 Task: open an excel sheet and write heading  SpendSmartAdd Dates in a column and its values below  '2023-05-01, 2023-05-03, 2023-05-05, 2023-05-10, 2023-05-15, 2023-05-20, 2023-05-25 & 2023-05-31'Add Categories in next column and its values below  Groceries, Dining Out, Transportation, Entertainment, Shopping, Utilities, Health & Miscellaneous. Add Descriptions in next column and its values below  Supermarket, Restaurant, Public Transport, Movie Tickets, Clothing Store, Internet Bill, Pharmacy & Online PurchaseAdd Amountin next column and its values below  $50, $30, $10, $20, $100, $60, $40 & $50Save page BankStmts logbookbook
Action: Key pressed <Key.shift>Spend<Key.shift><Key.shift><Key.shift><Key.shift>Smart<Key.down><Key.shift><Key.shift><Key.shift><Key.shift><Key.shift><Key.shift><Key.shift>Dates<Key.down>1/5/2023<Key.down>3/5/2023<Key.down>5/5/2023<Key.down>10/5/2023<Key.down>15/5/2023<Key.down>20/5/2023<Key.down>25/5/2023
Screenshot: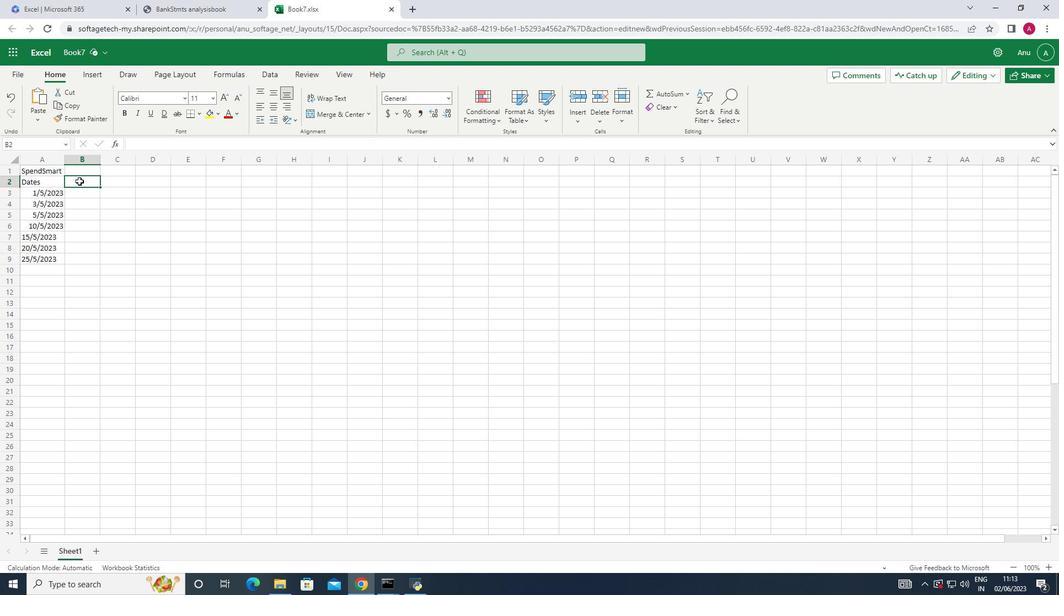 
Action: Mouse moved to (110, 198)
Screenshot: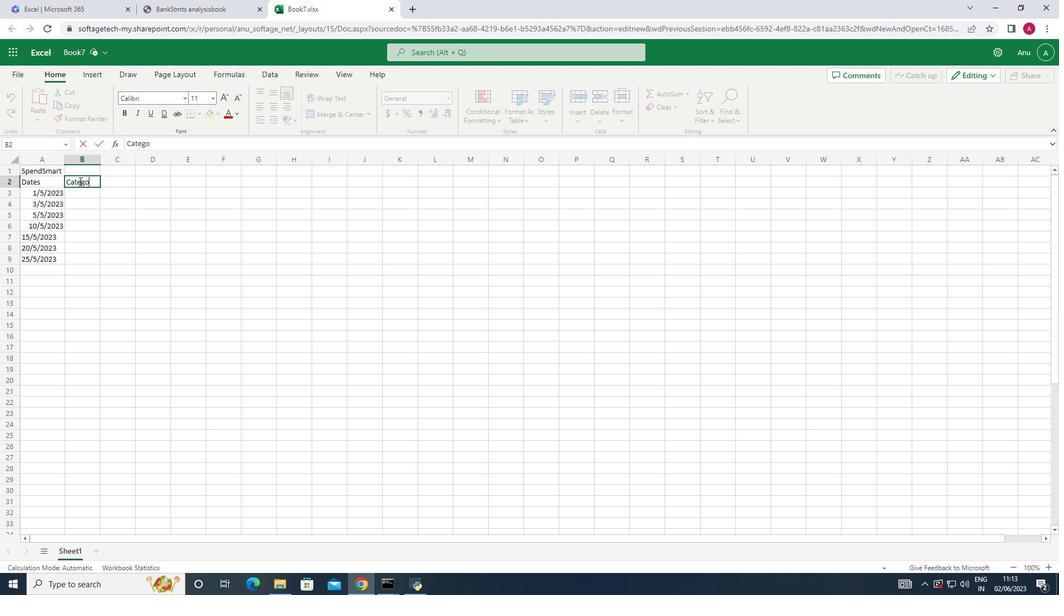 
Action: Mouse pressed left at (110, 198)
Screenshot: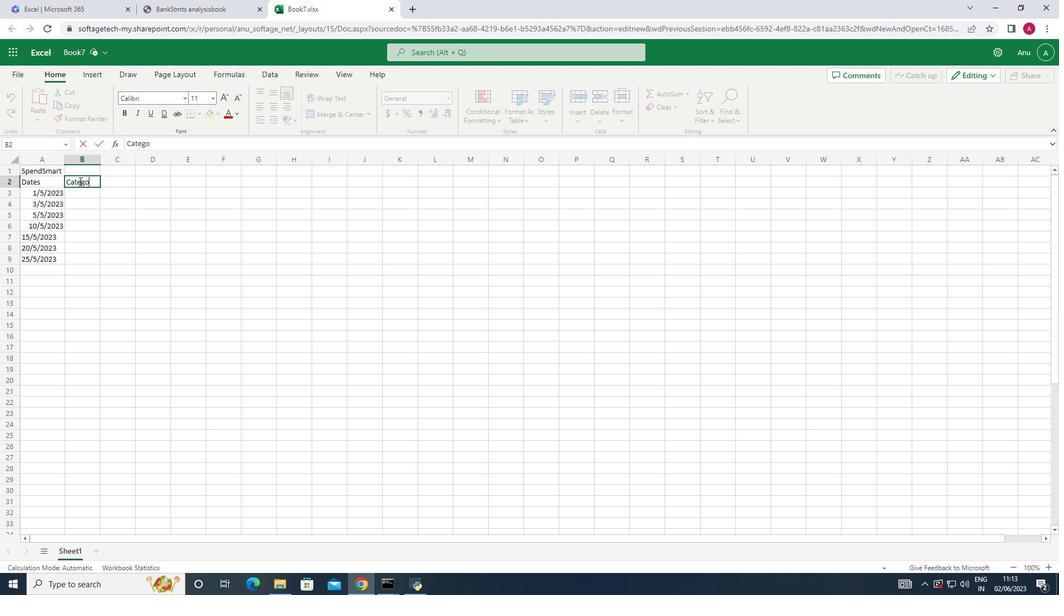 
Action: Mouse moved to (56, 160)
Screenshot: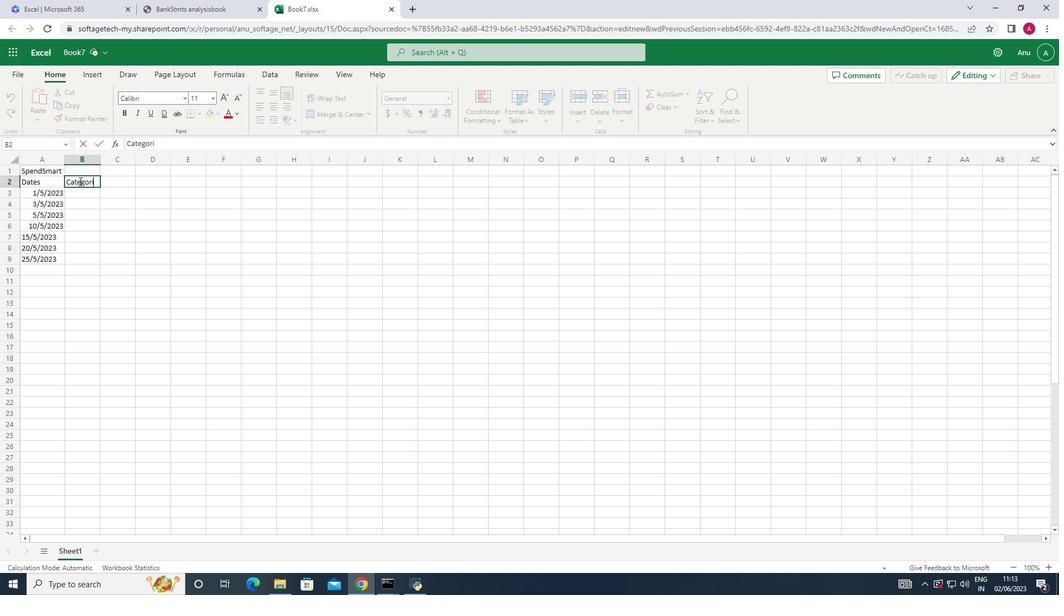 
Action: Mouse pressed left at (56, 160)
Screenshot: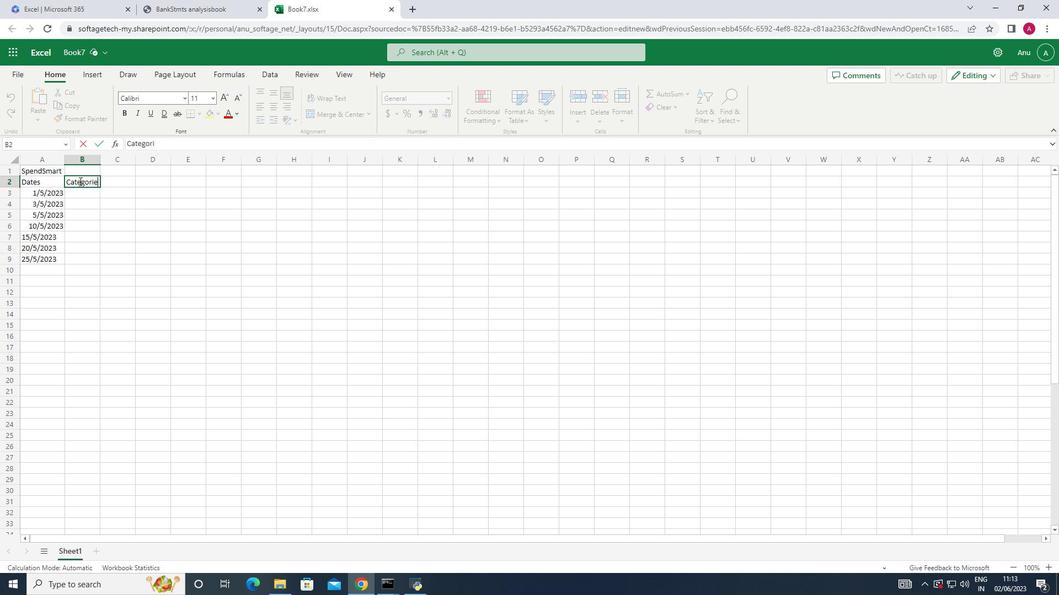 
Action: Mouse pressed left at (56, 160)
Screenshot: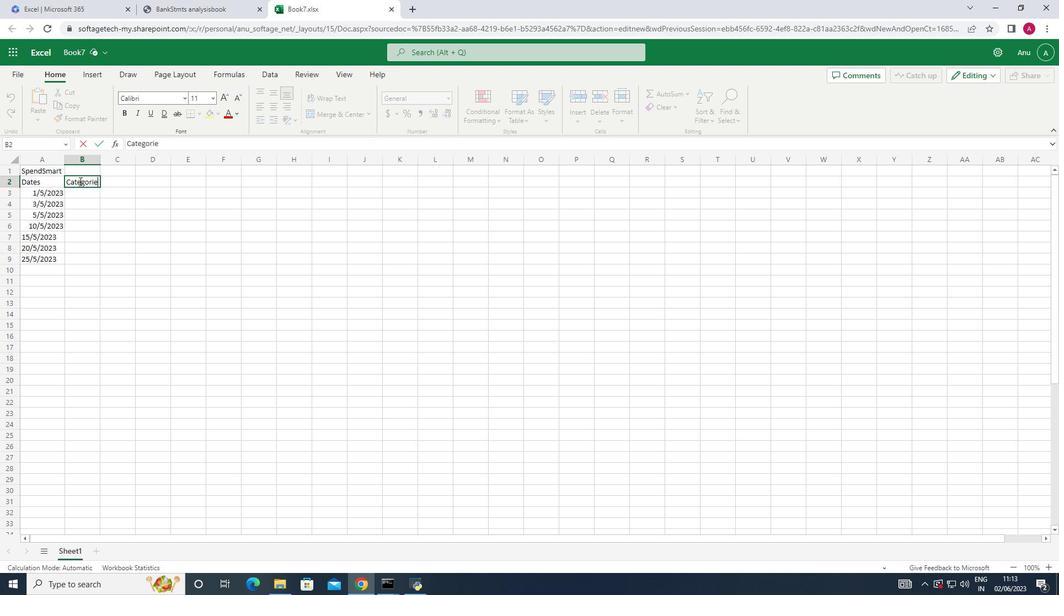 
Action: Mouse moved to (78, 181)
Screenshot: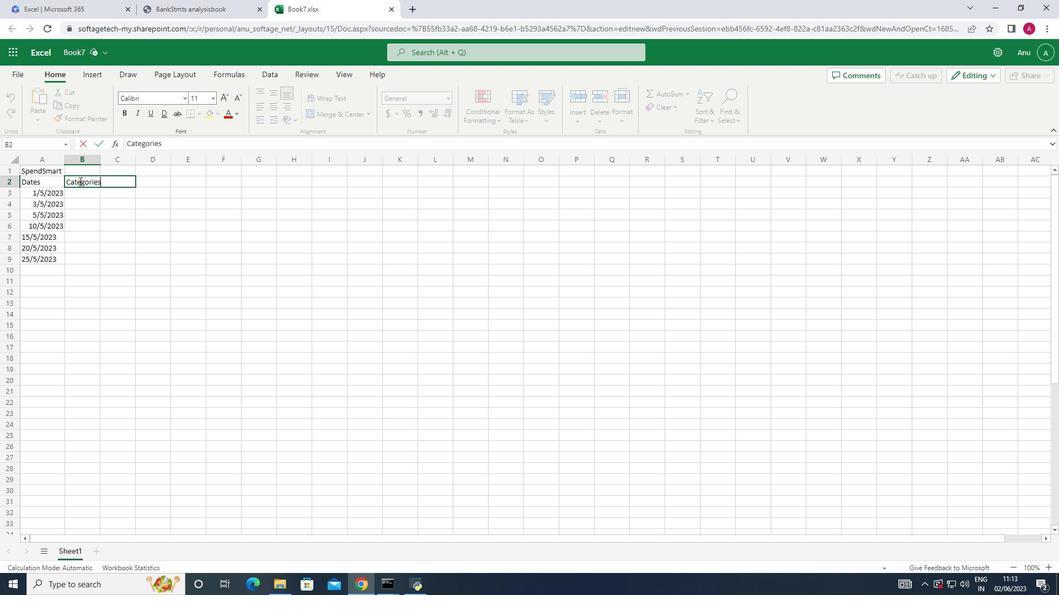 
Action: Mouse pressed left at (78, 181)
Screenshot: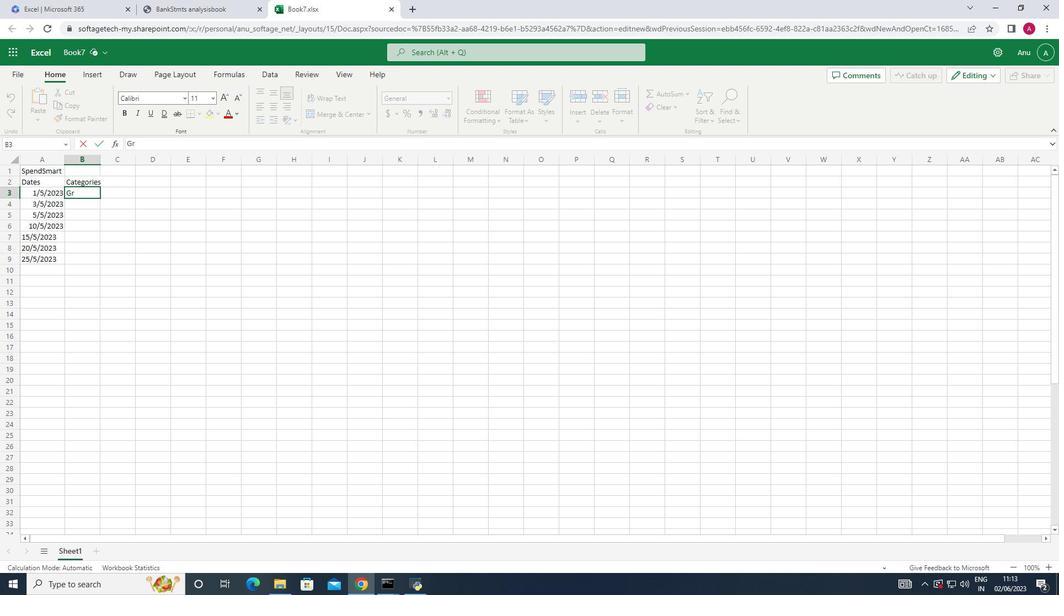 
Action: Key pressed <Key.shift>Spend<Key.shift>Smart<Key.down><Key.shift>Dates<Key.down>1/5/2023<Key.down>3/5/2023<Key.down>5/5/2023<Key.down>10/5/2023<Key.down>15/5/2023<Key.down>20/5/2023<Key.down>25/5/2023
Screenshot: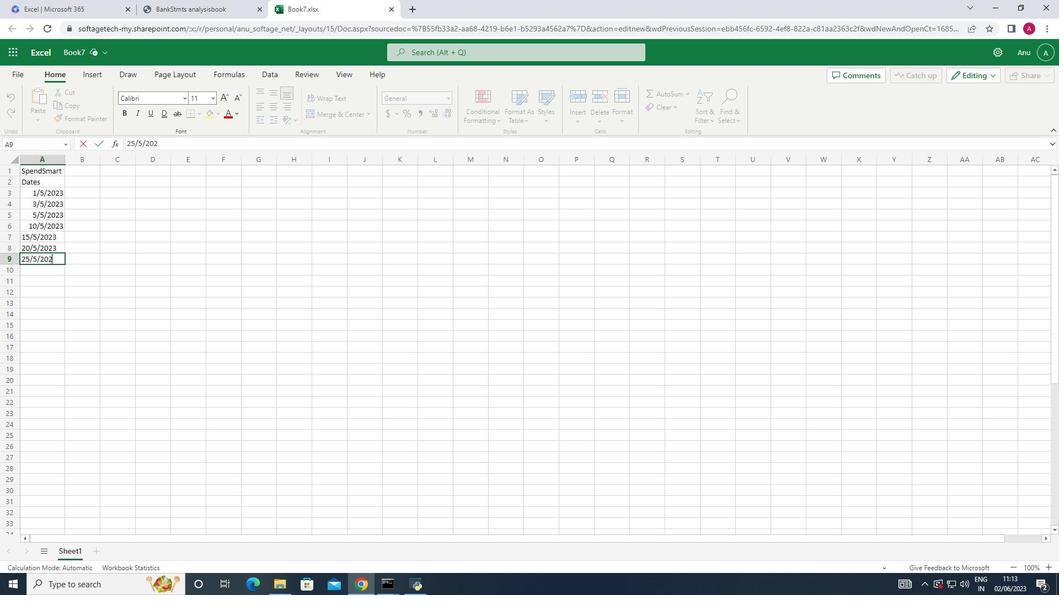
Action: Mouse moved to (105, 204)
Screenshot: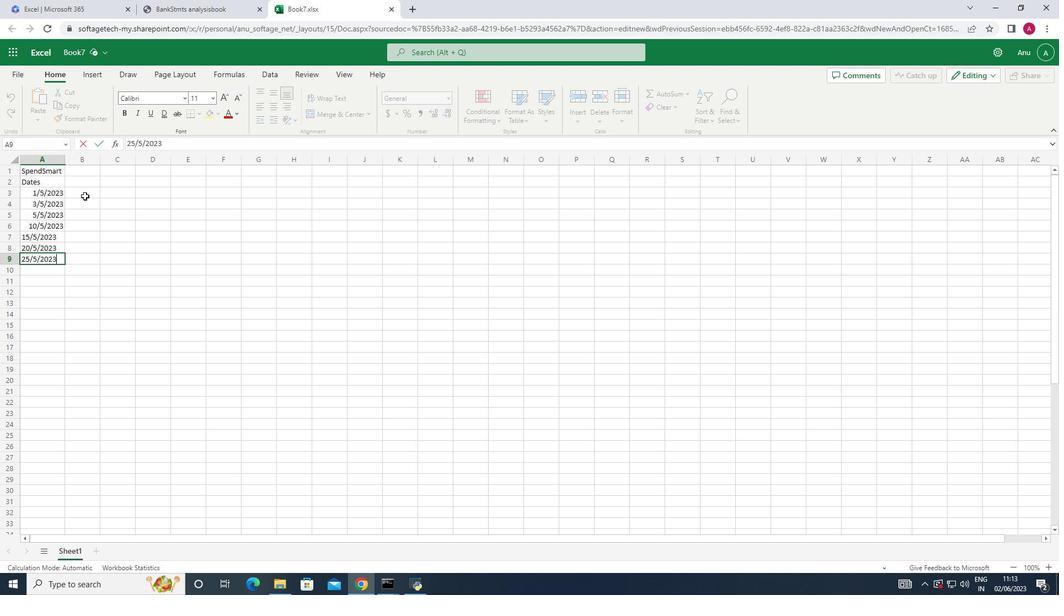 
Action: Mouse pressed left at (105, 204)
Screenshot: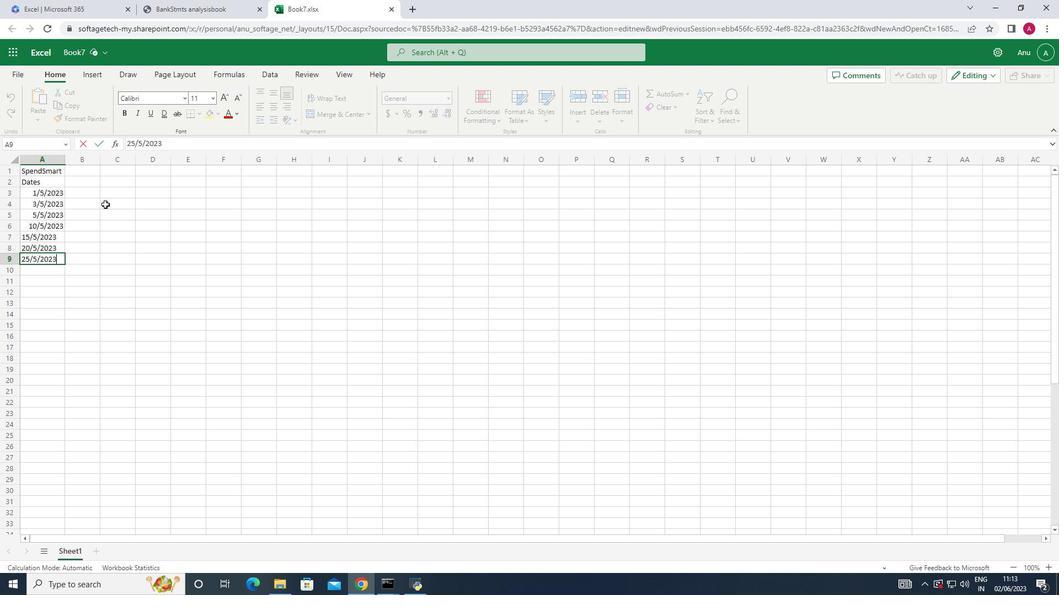 
Action: Mouse moved to (64, 160)
Screenshot: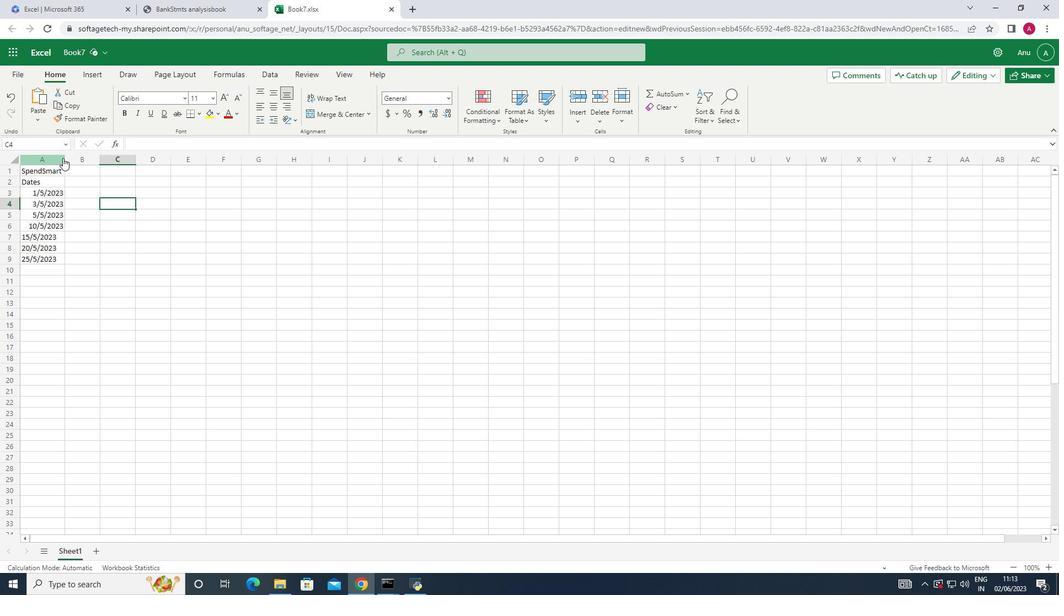 
Action: Mouse pressed left at (64, 160)
Screenshot: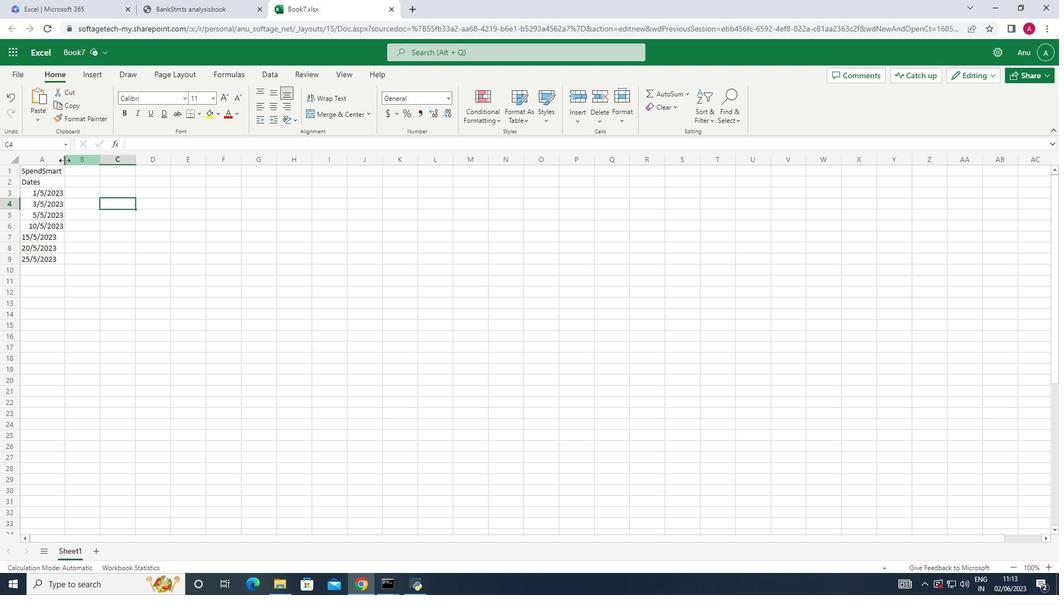 
Action: Mouse pressed left at (64, 160)
Screenshot: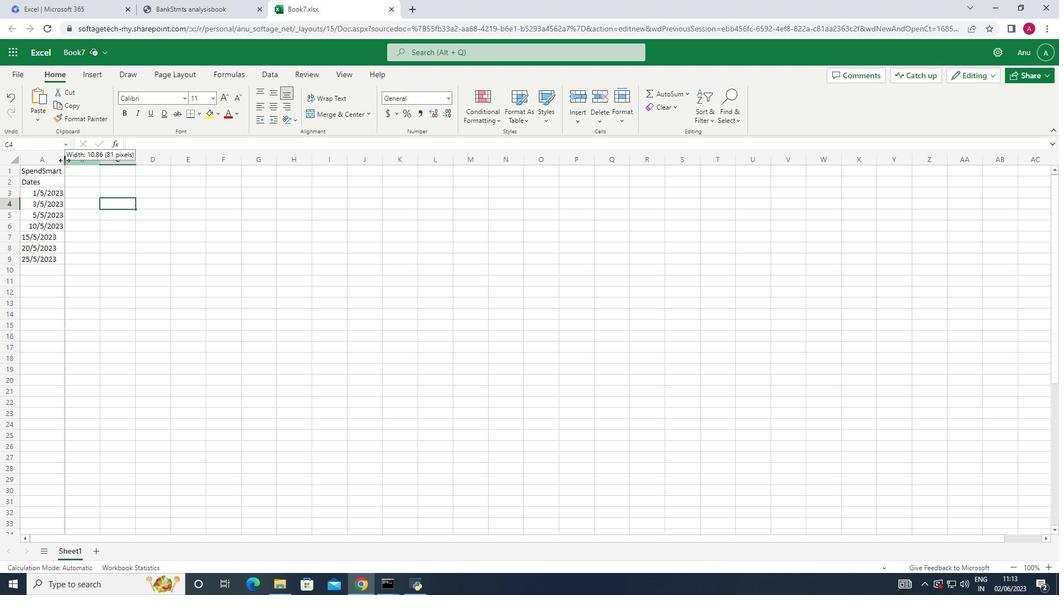 
Action: Mouse moved to (79, 181)
Screenshot: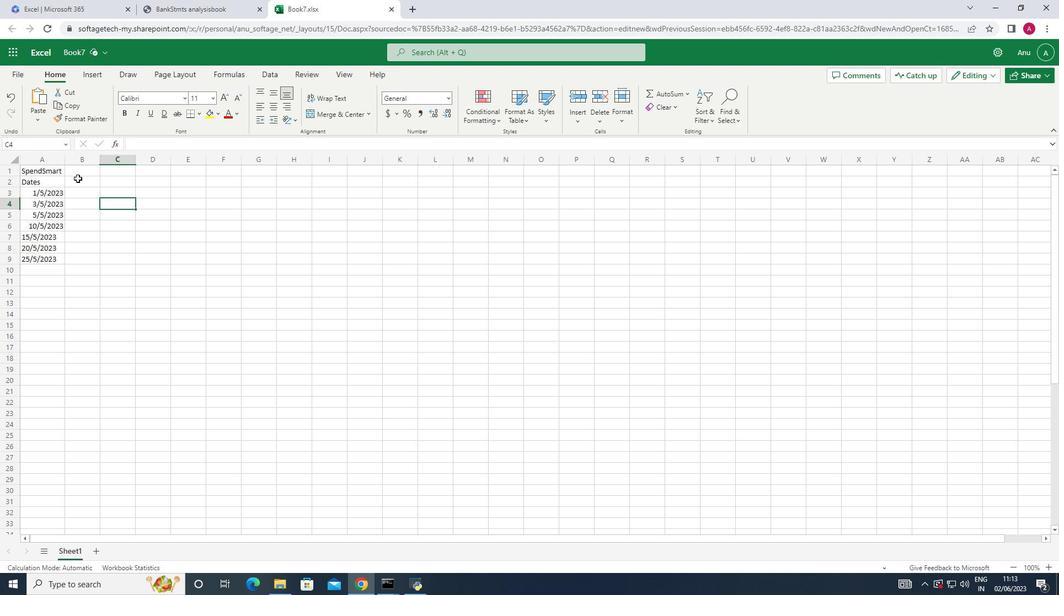 
Action: Mouse pressed left at (79, 181)
Screenshot: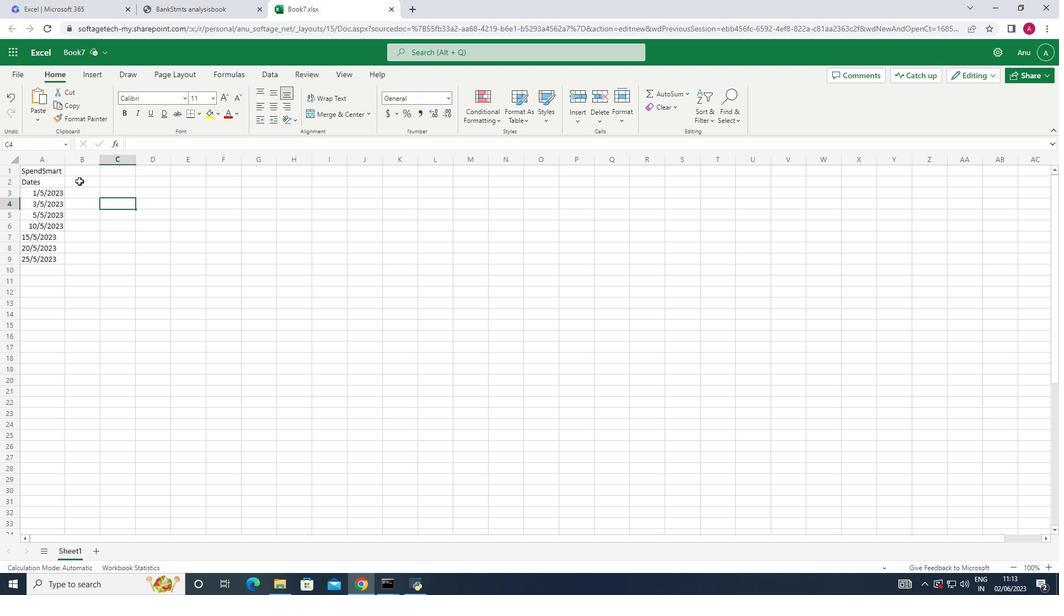 
Action: Key pressed <Key.shift>Categories<Key.down><Key.shift><Key.shift><Key.shift><Key.shift>Groceries<Key.down><Key.shift>Dining<Key.space><Key.shift_r>Out<Key.down><Key.shift>Transportation<Key.down><Key.shift>Entertainment<Key.down><Key.shift>Shopping<Key.down><Key.shift_r>Utilities<Key.down><Key.shift><Key.shift><Key.shift><Key.shift><Key.shift><Key.shift><Key.shift><Key.shift><Key.shift><Key.shift><Key.shift><Key.shift><Key.shift><Key.shift><Key.shift><Key.shift><Key.shift><Key.shift><Key.shift><Key.shift><Key.shift><Key.shift><Key.shift><Key.shift><Key.shift><Key.shift><Key.shift><Key.shift><Key.shift><Key.shift><Key.shift><Key.shift><Key.shift><Key.shift><Key.shift><Key.shift><Key.shift><Key.shift><Key.shift><Key.shift><Key.shift><Key.shift><Key.shift><Key.shift><Key.shift><Key.shift><Key.shift><Key.shift><Key.shift><Key.shift><Key.shift><Key.shift><Key.shift><Key.shift><Key.shift>
Screenshot: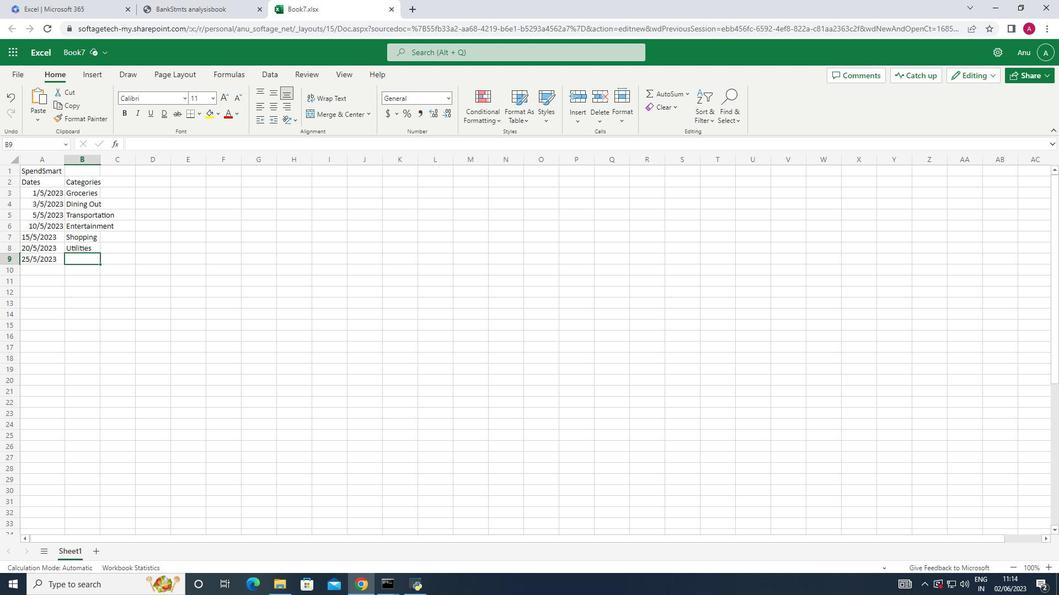 
Action: Mouse moved to (83, 195)
Screenshot: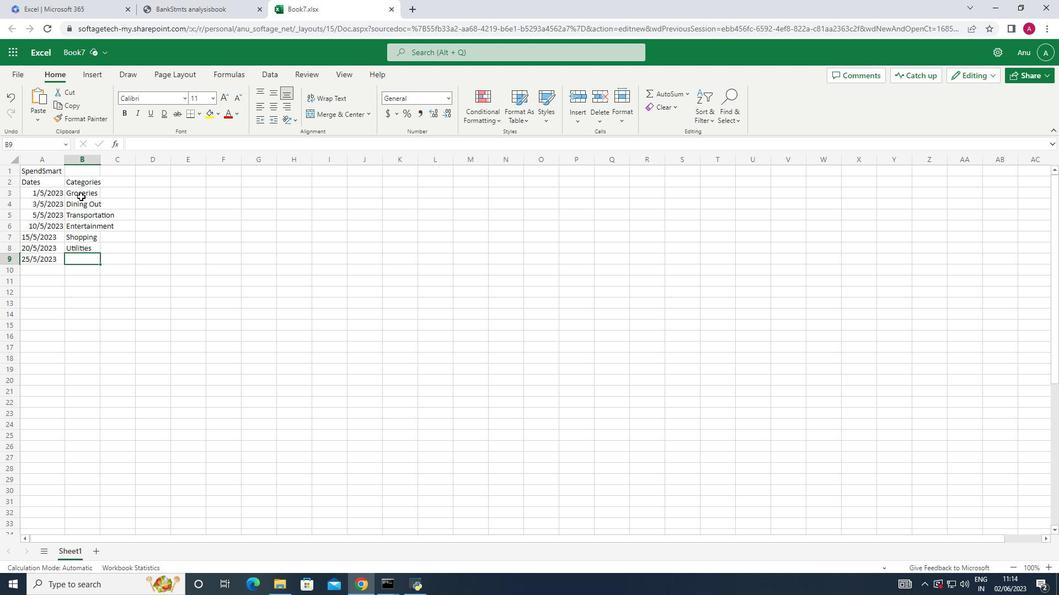 
Action: Mouse pressed left at (83, 195)
Screenshot: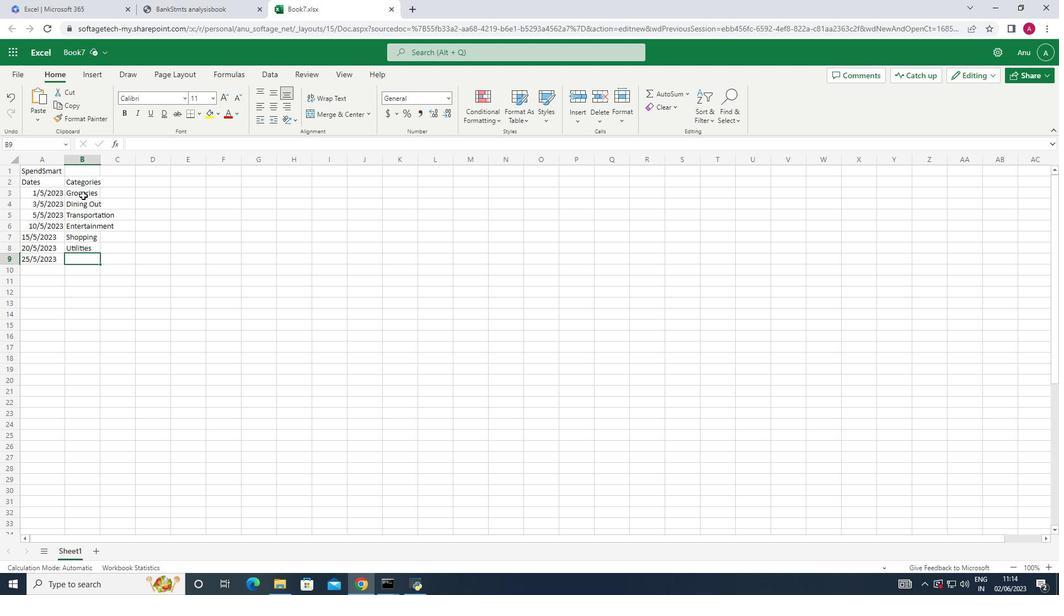 
Action: Mouse moved to (81, 258)
Screenshot: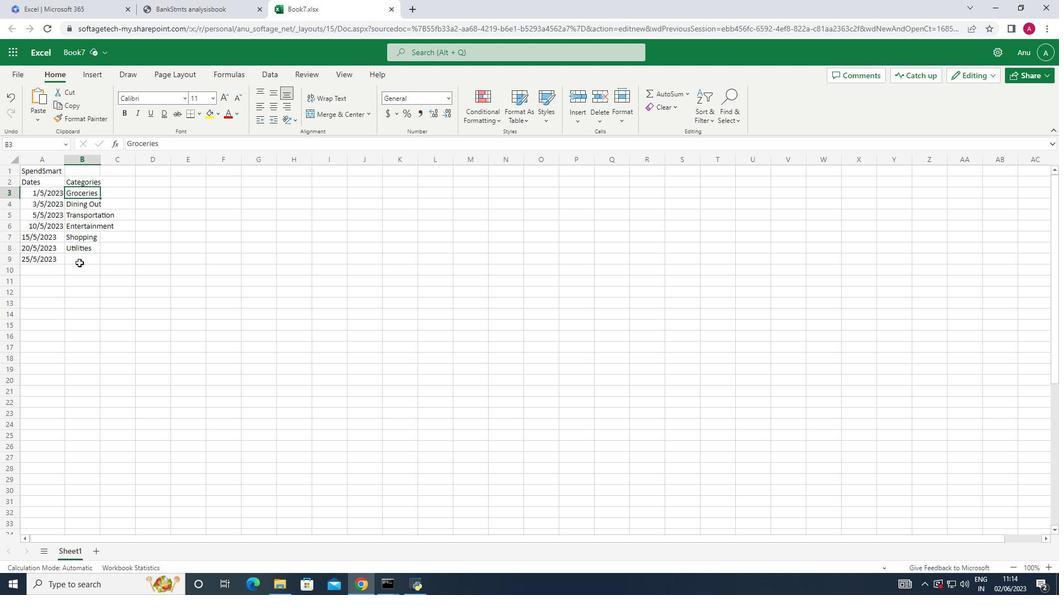 
Action: Mouse pressed left at (81, 258)
Screenshot: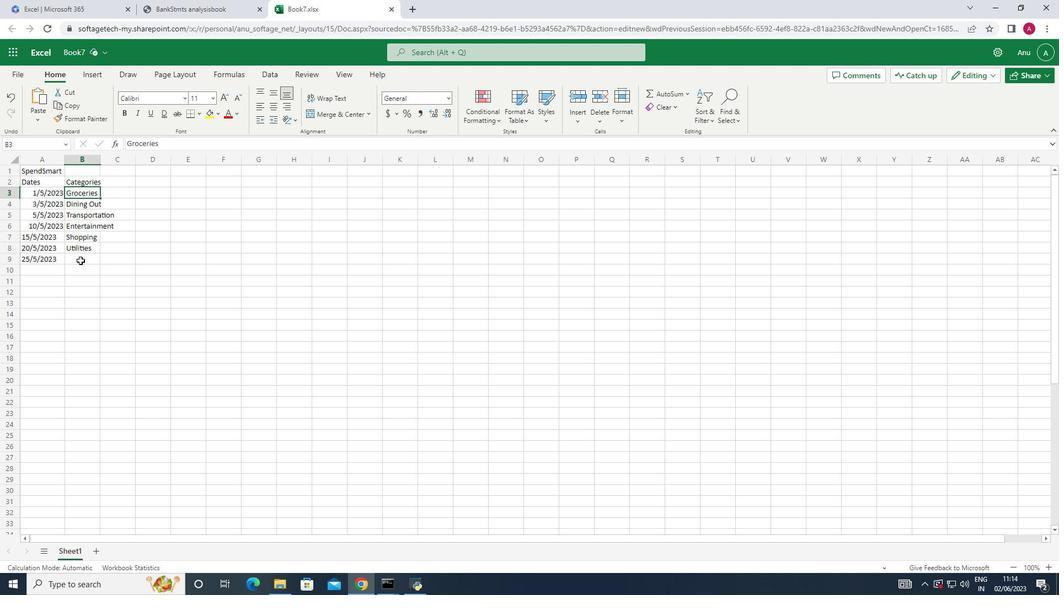 
Action: Key pressed <Key.shift>Health<Key.down><Key.shift_r>Miscellaneous<Key.left>31/5/2023
Screenshot: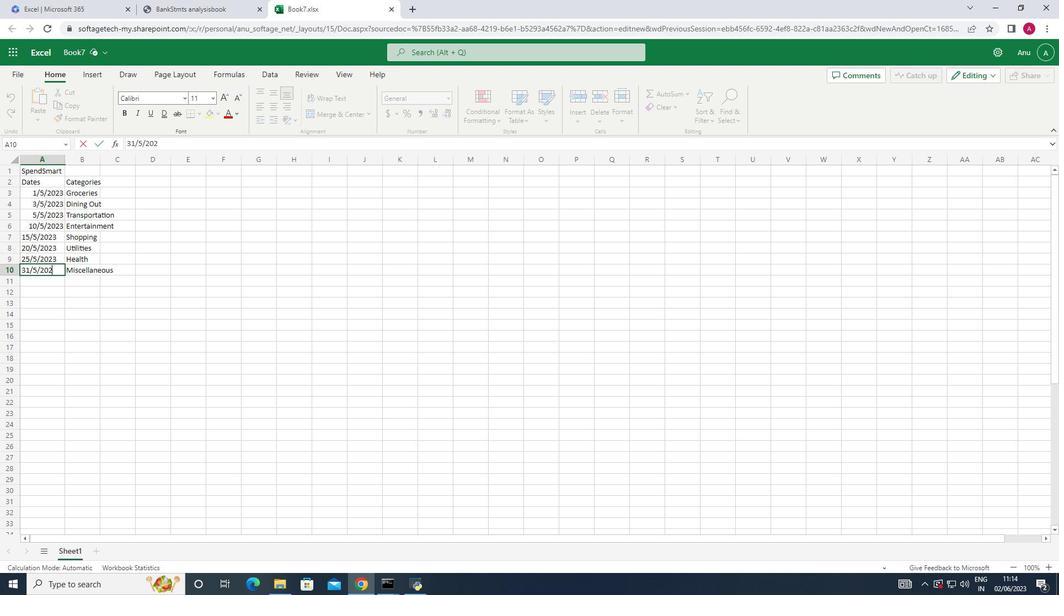
Action: Mouse moved to (200, 285)
Screenshot: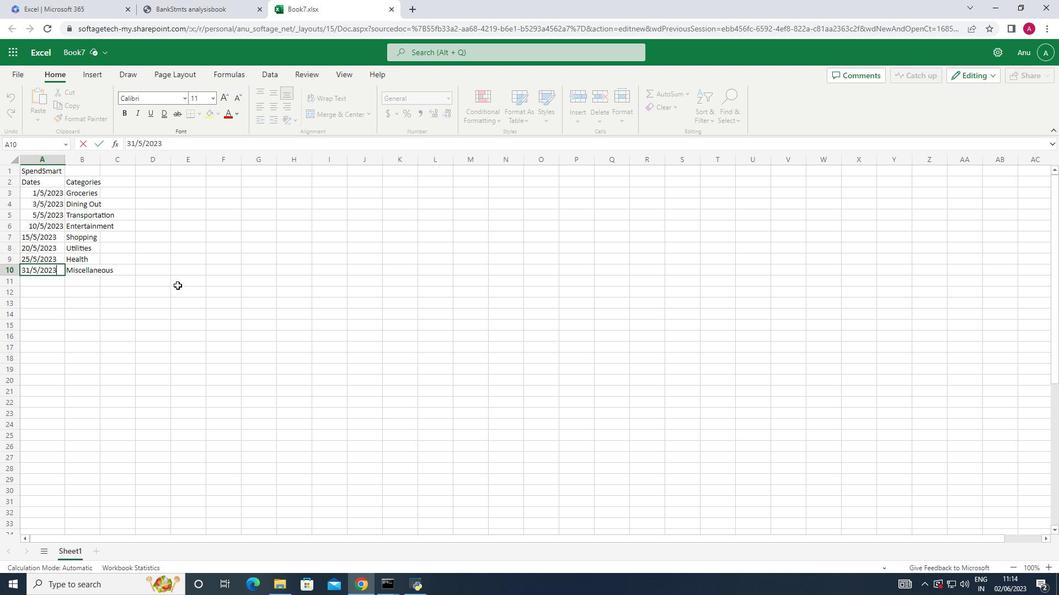 
Action: Mouse pressed left at (200, 285)
Screenshot: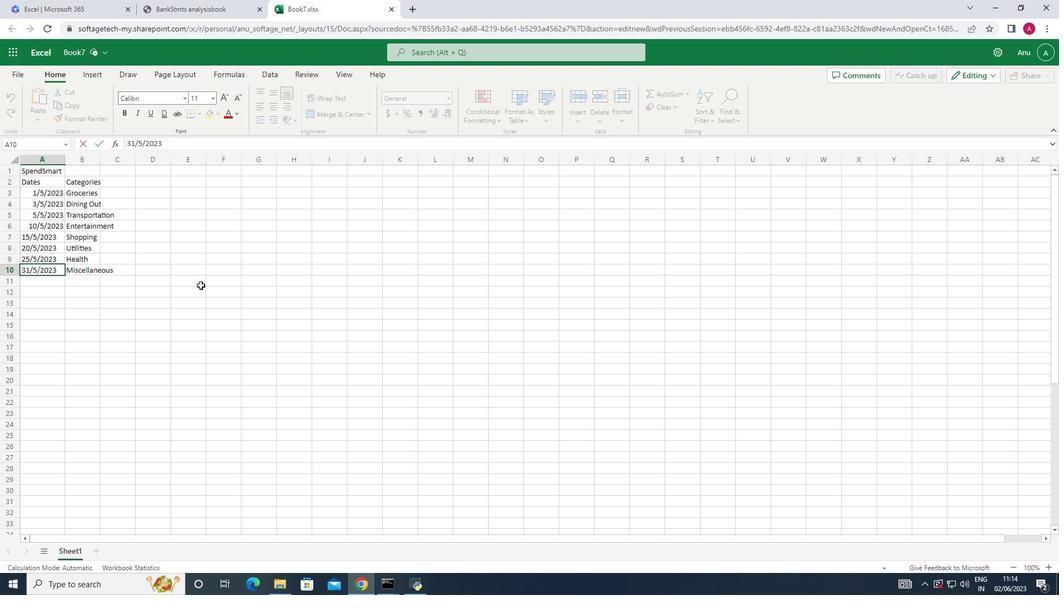 
Action: Mouse moved to (100, 161)
Screenshot: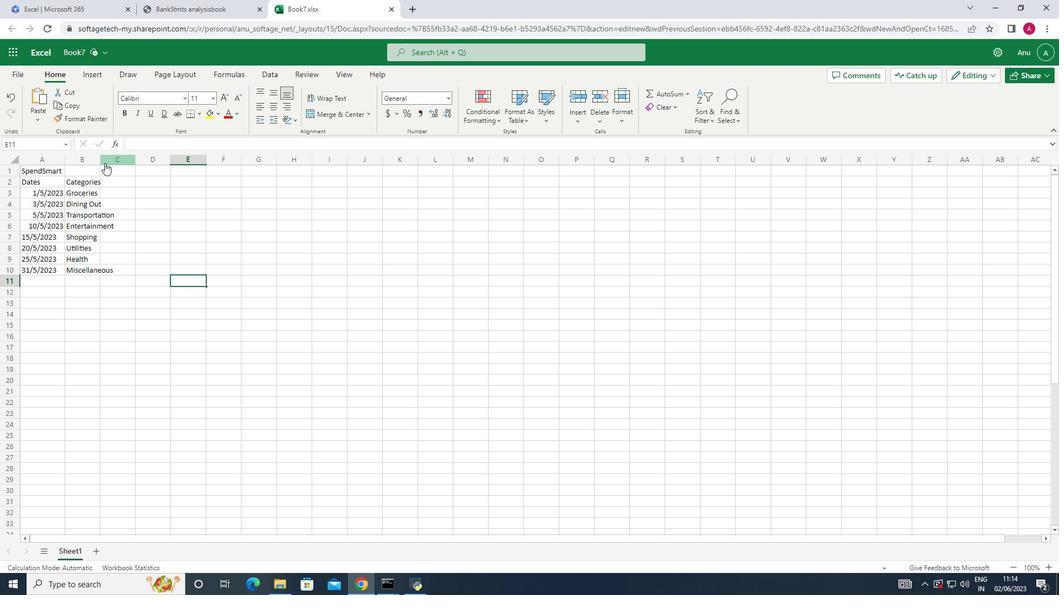 
Action: Mouse pressed left at (100, 161)
Screenshot: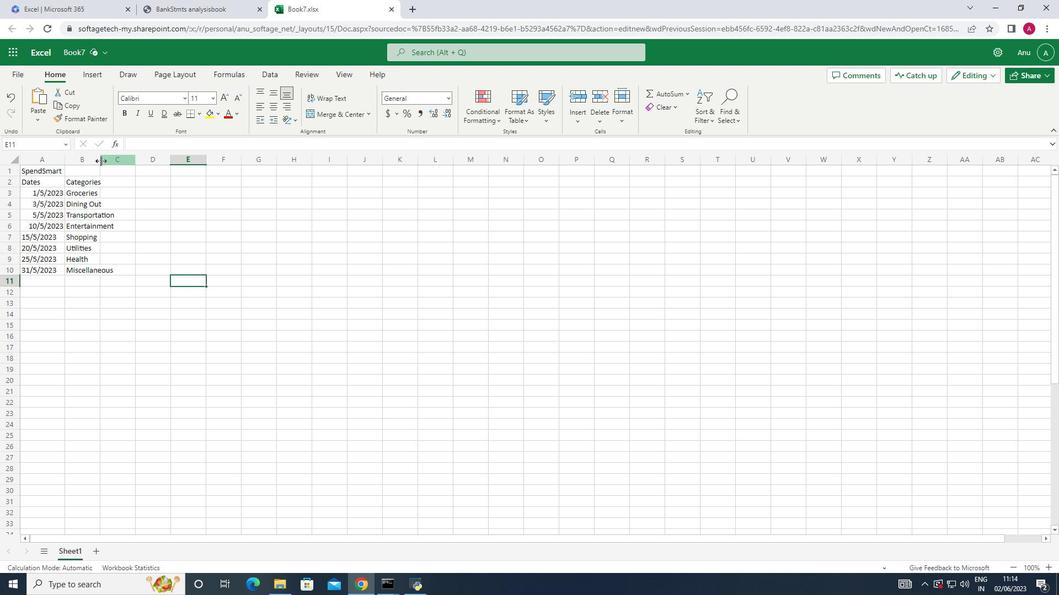
Action: Mouse pressed left at (100, 161)
Screenshot: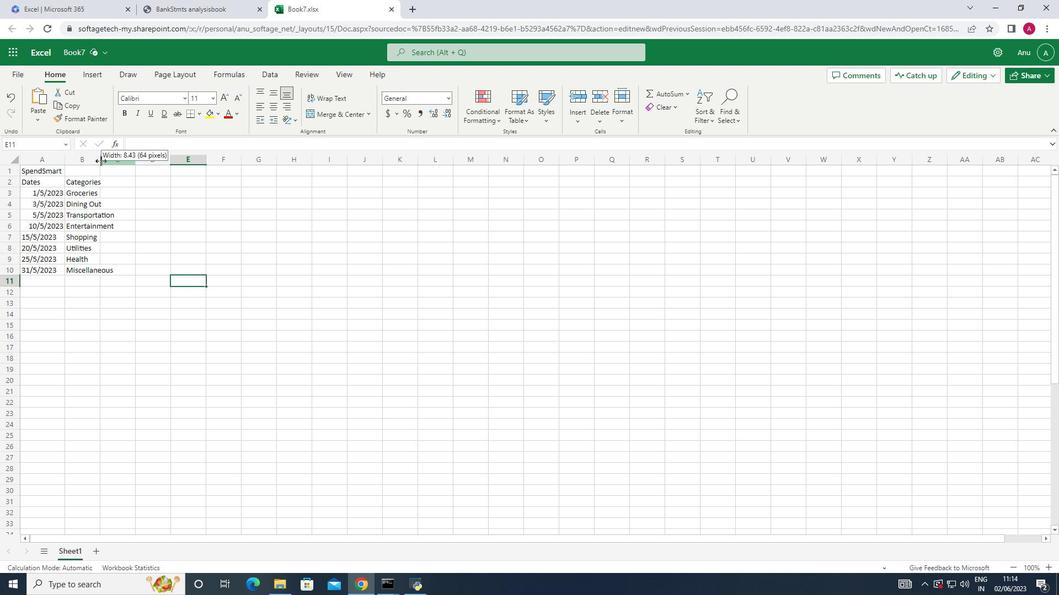 
Action: Mouse moved to (127, 187)
Screenshot: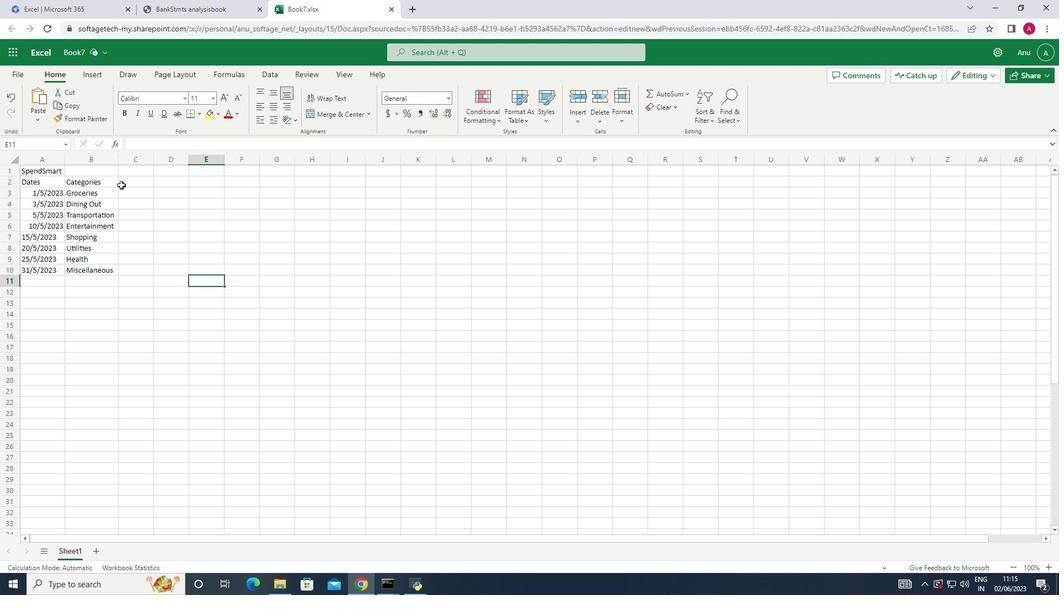 
Action: Mouse pressed left at (127, 187)
Screenshot: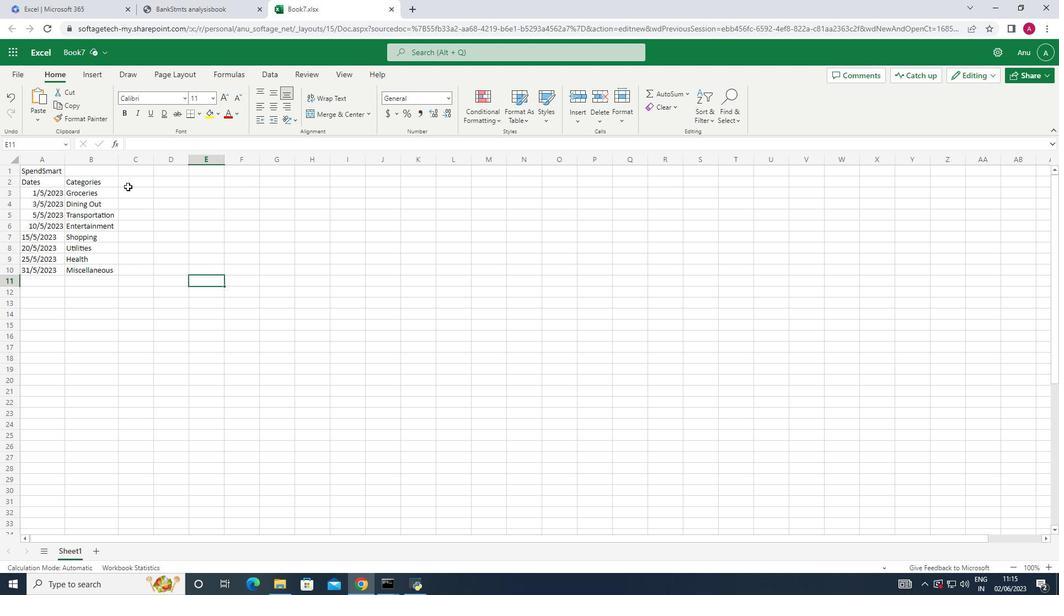 
Action: Mouse moved to (129, 185)
Screenshot: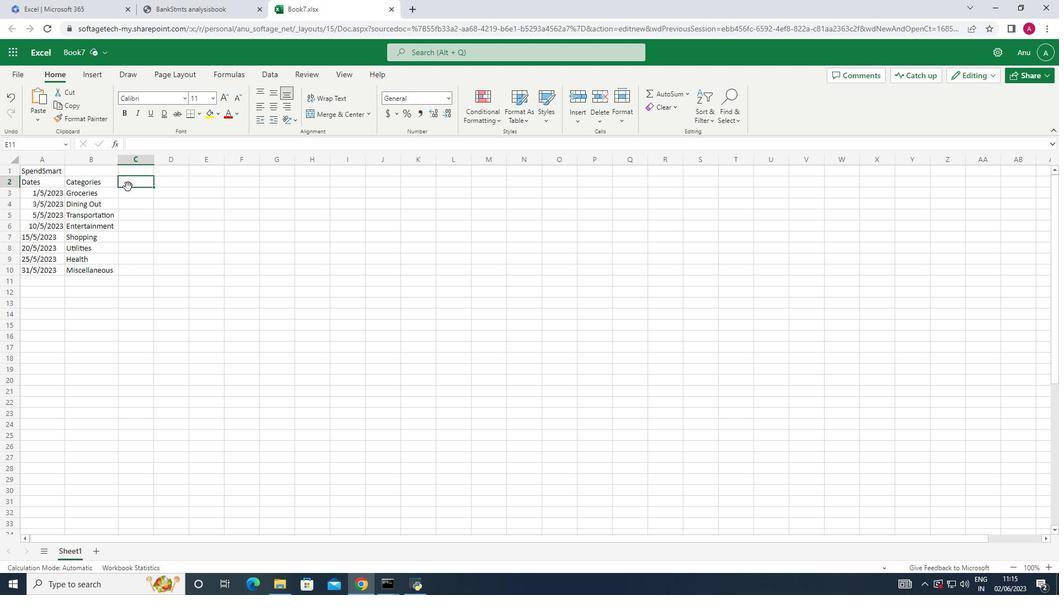 
Action: Key pressed <Key.shift>Descriptions<Key.down><Key.shift>Supermarket<Key.down><Key.shift_r><Key.shift_r><Key.shift_r><Key.shift_r><Key.shift_r><Key.shift_r><Key.shift_r><Key.shift_r><Key.shift_r><Key.shift_r><Key.shift_r><Key.shift_r><Key.shift_r><Key.shift_r><Key.shift_r><Key.shift_r>Restaurant<Key.down><Key.shift_r>Public<Key.space><Key.shift>Transport<Key.down><Key.shift_r>Movie<Key.space><Key.shift>Tickets<Key.down><Key.shift>Clothing<Key.space><Key.shift>Store<Key.down><Key.shift_r>Internet<Key.space><Key.shift>Bill<Key.down><Key.shift_r>Pharmacy<Key.down><Key.shift_r>Online<Key.space><Key.shift><Key.shift><Key.shift><Key.shift><Key.shift><Key.shift><Key.shift><Key.shift><Key.shift><Key.shift>Purchase
Screenshot: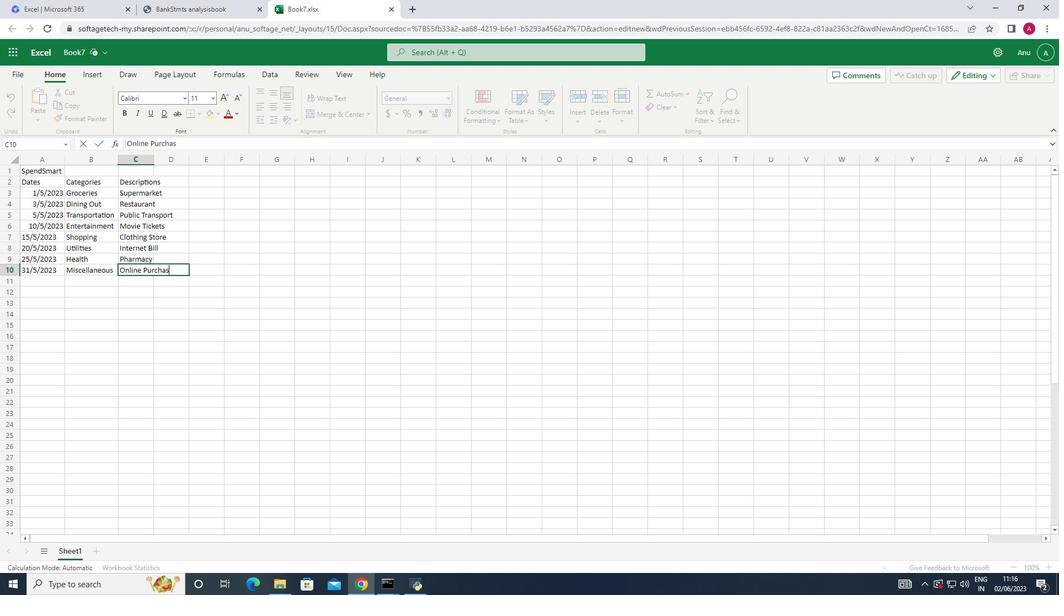 
Action: Mouse moved to (167, 182)
Screenshot: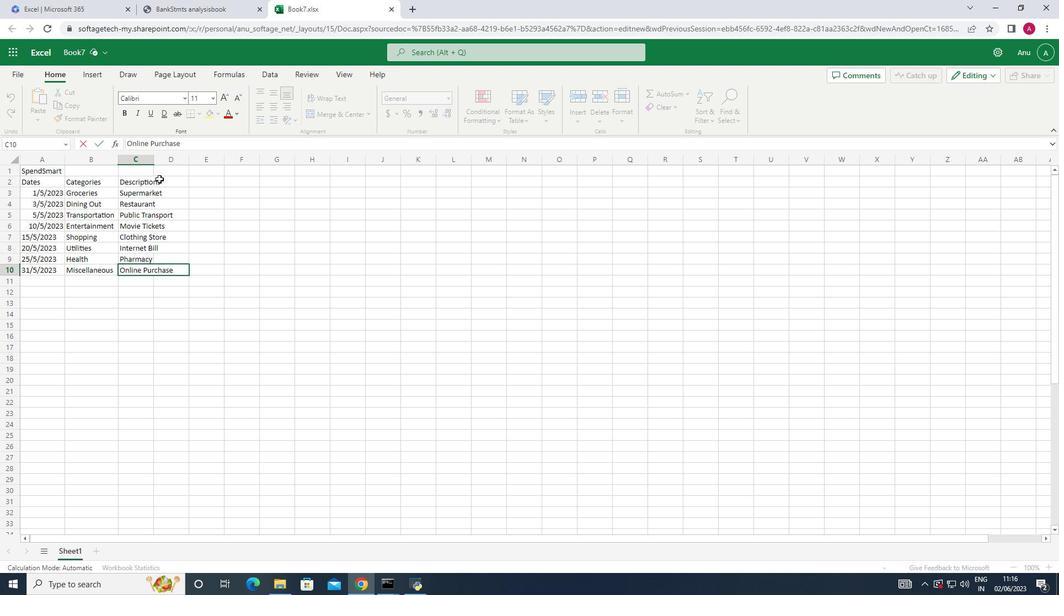 
Action: Mouse pressed left at (167, 182)
Screenshot: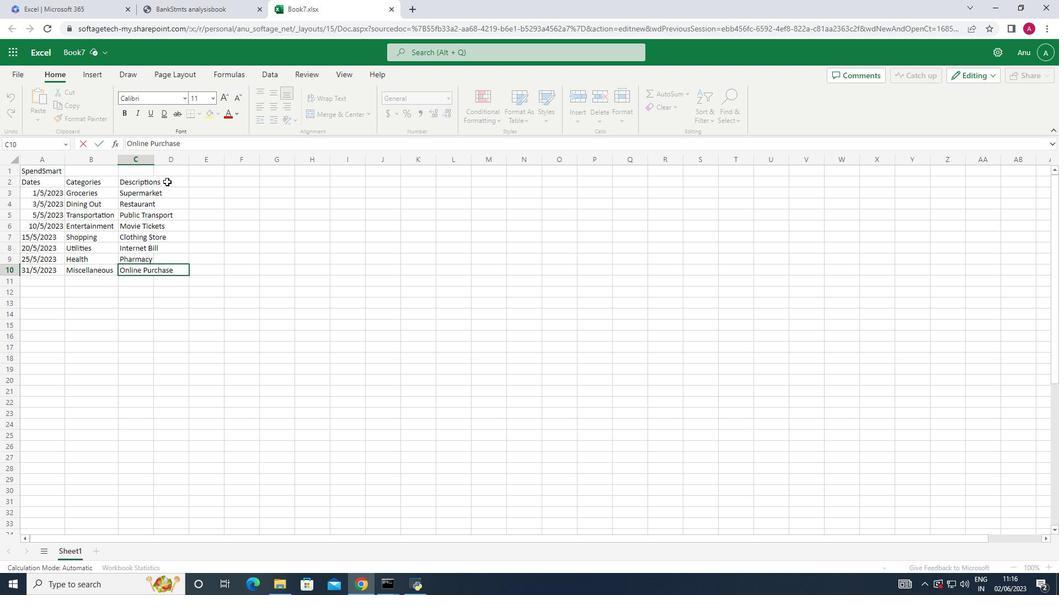 
Action: Mouse moved to (155, 158)
Screenshot: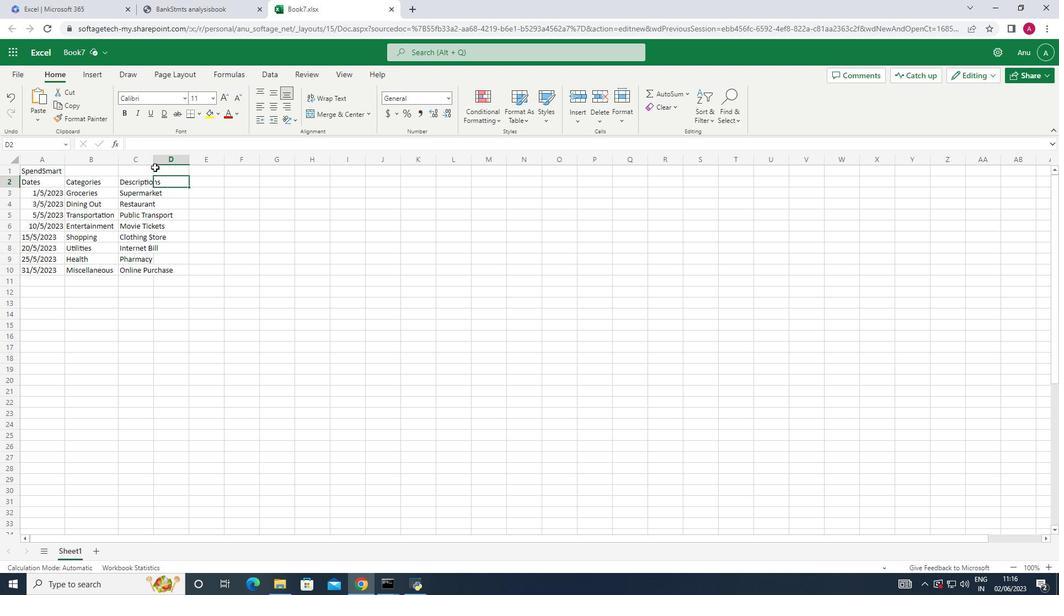 
Action: Mouse pressed left at (155, 158)
Screenshot: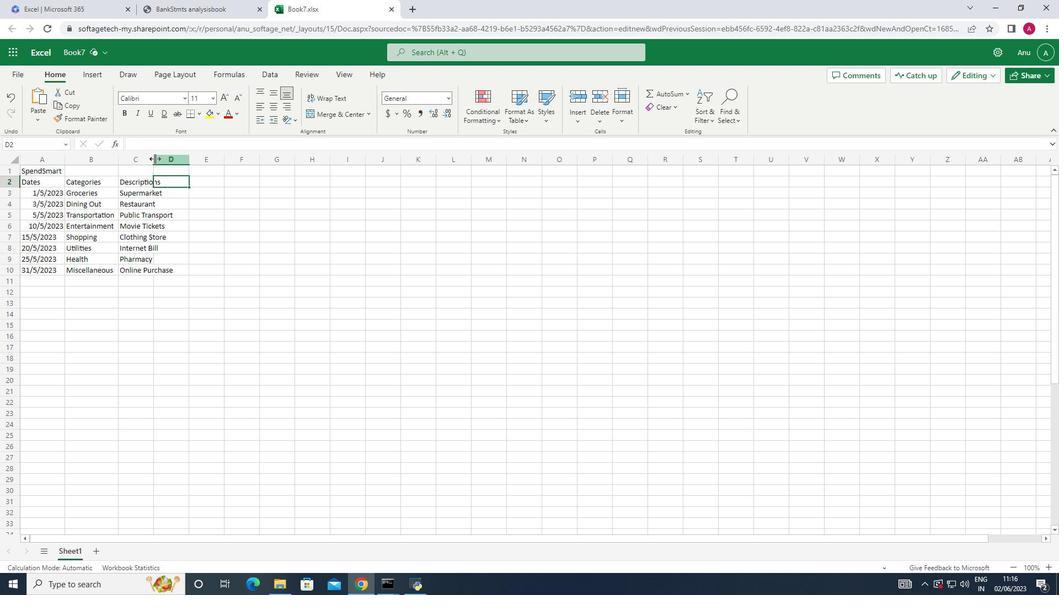 
Action: Mouse pressed left at (155, 158)
Screenshot: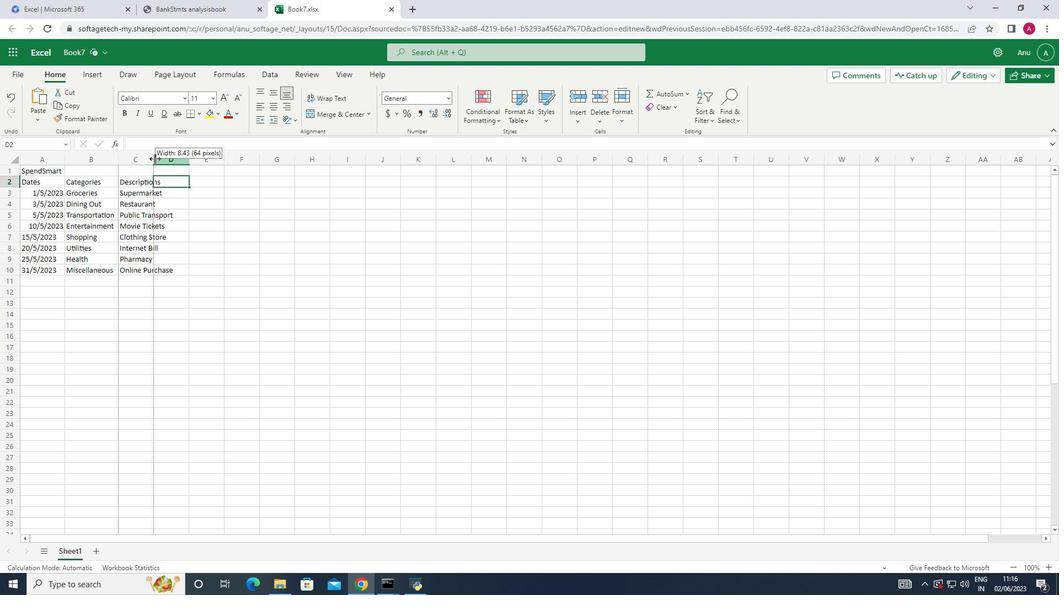 
Action: Mouse moved to (188, 179)
Screenshot: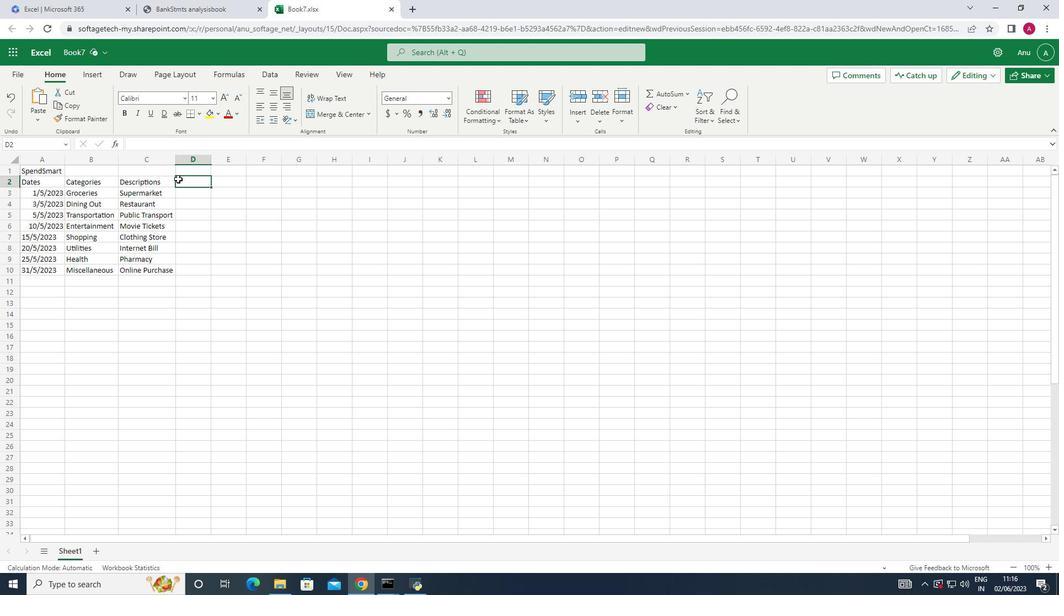 
Action: Mouse pressed left at (188, 179)
Screenshot: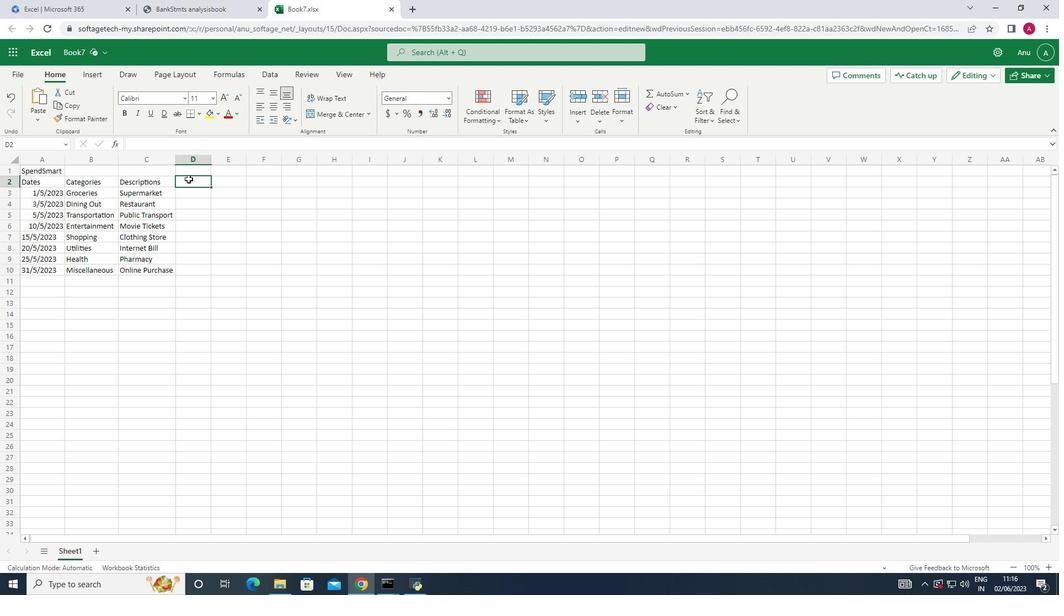
Action: Mouse moved to (190, 179)
Screenshot: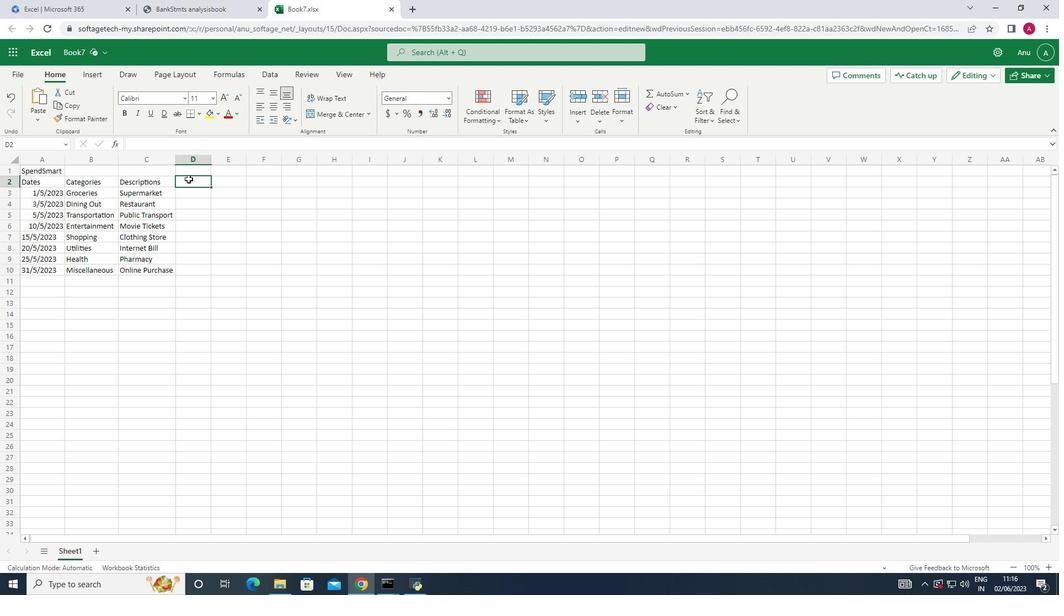 
Action: Key pressed <Key.shift>Amount<Key.down>50<Key.down>30<Key.down>10<Key.down>20<Key.down>100<Key.down>60<Key.down>40<Key.down>50<Key.down>
Screenshot: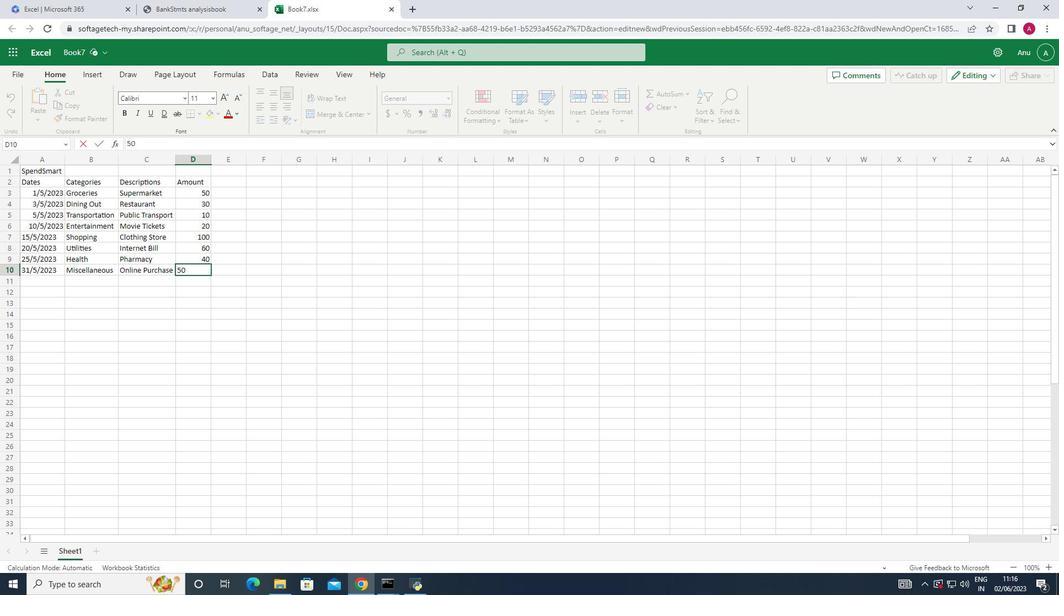 
Action: Mouse moved to (199, 193)
Screenshot: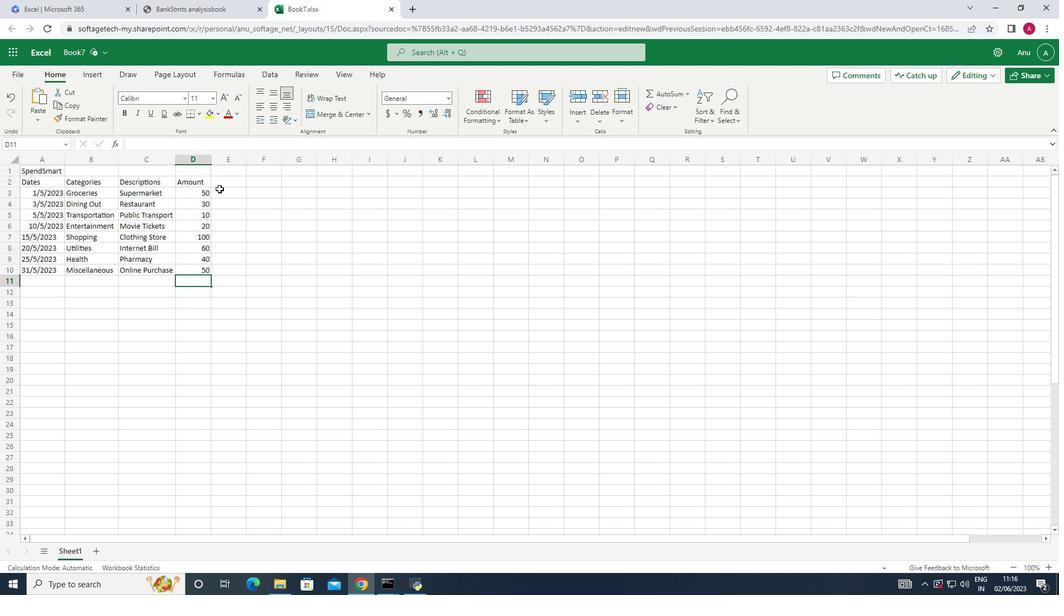 
Action: Mouse pressed left at (199, 193)
Screenshot: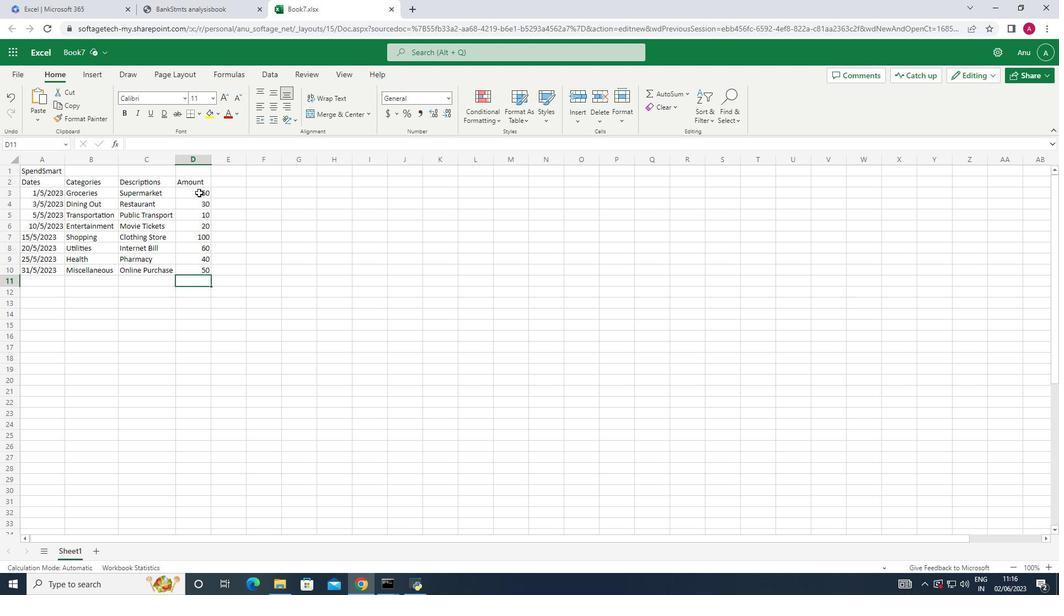 
Action: Mouse moved to (383, 114)
Screenshot: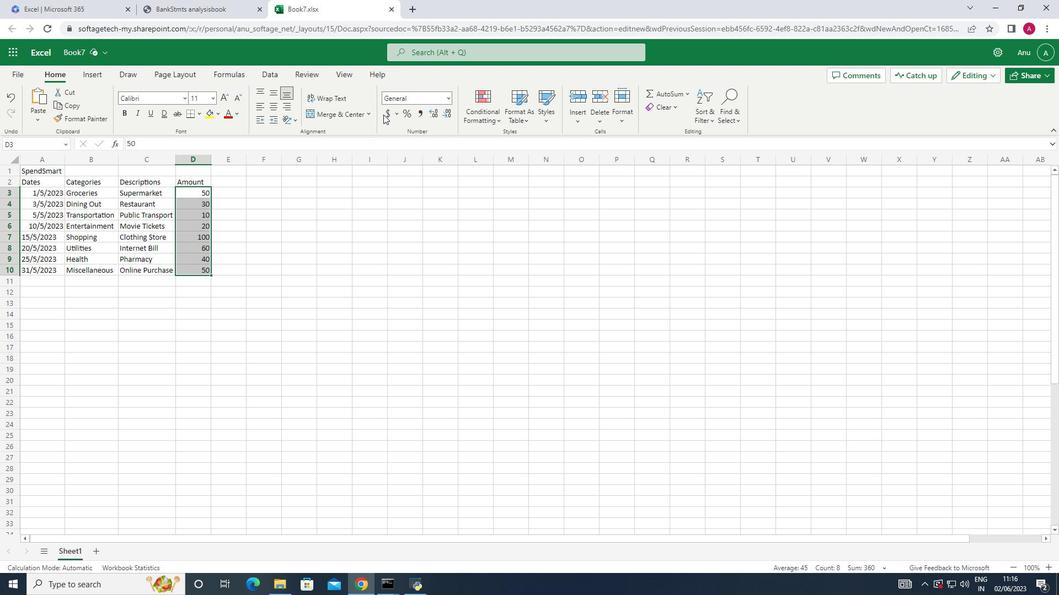 
Action: Mouse pressed left at (383, 114)
Screenshot: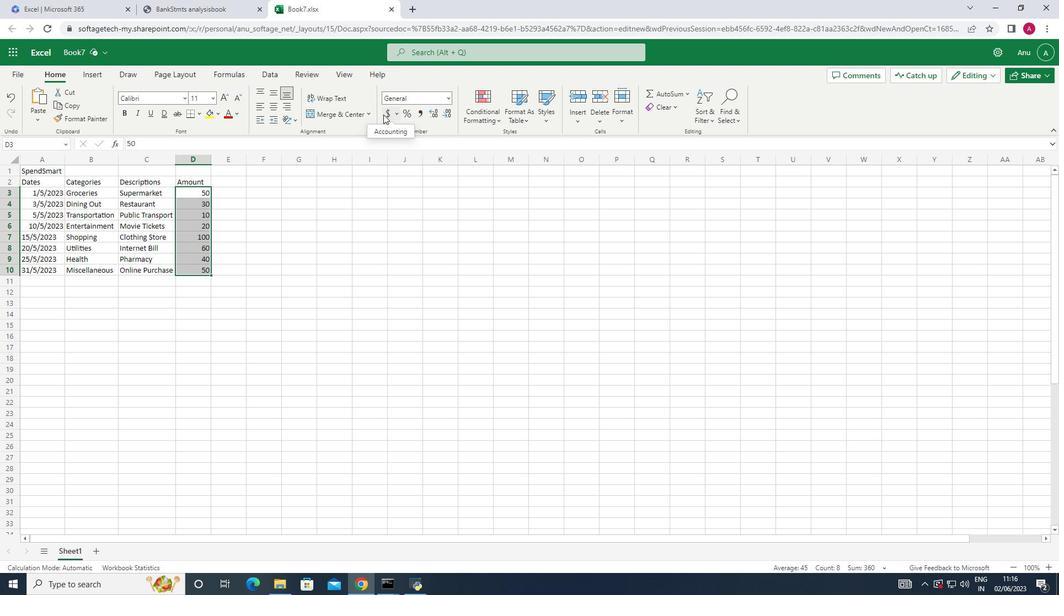 
Action: Mouse moved to (404, 128)
Screenshot: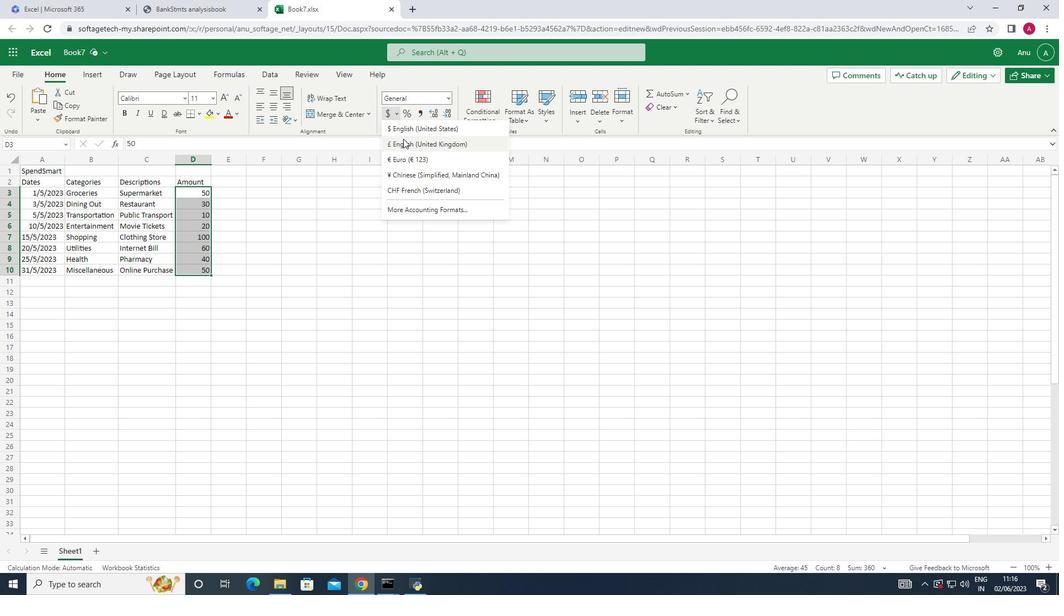 
Action: Mouse pressed left at (404, 128)
Screenshot: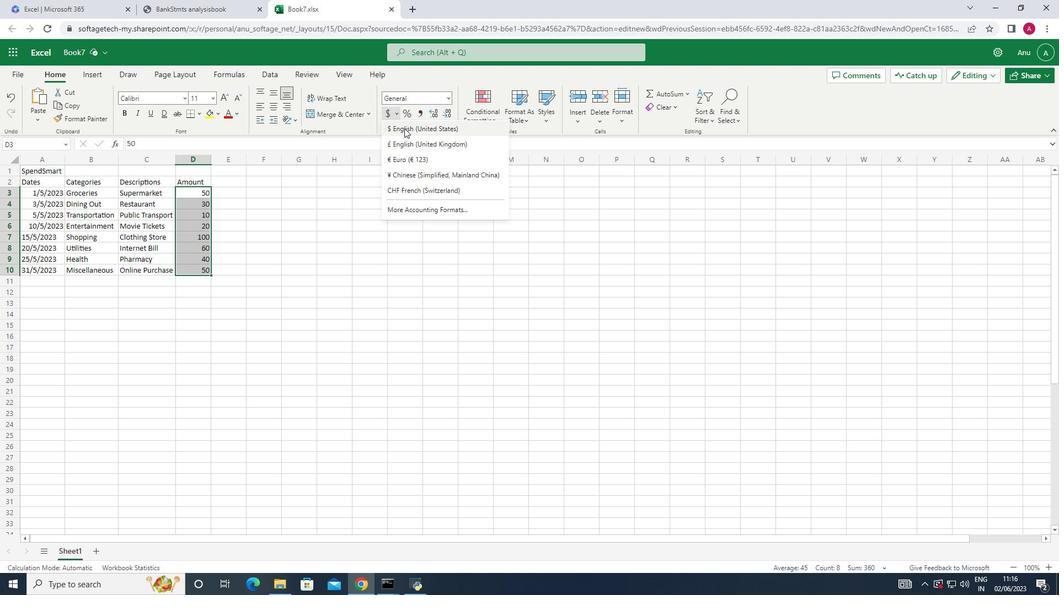 
Action: Mouse moved to (301, 199)
Screenshot: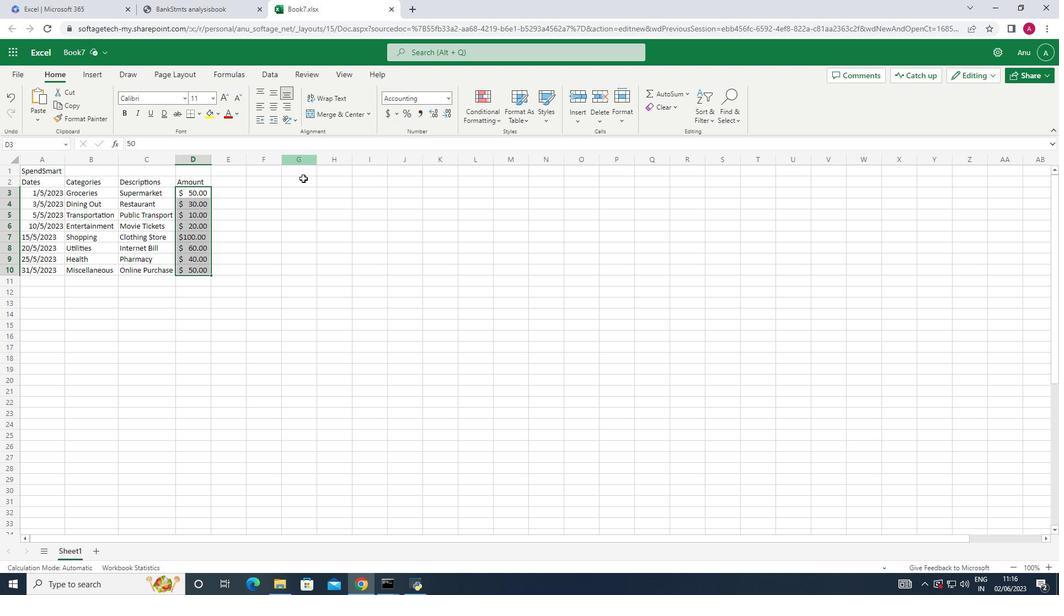 
Action: Mouse pressed left at (301, 199)
Screenshot: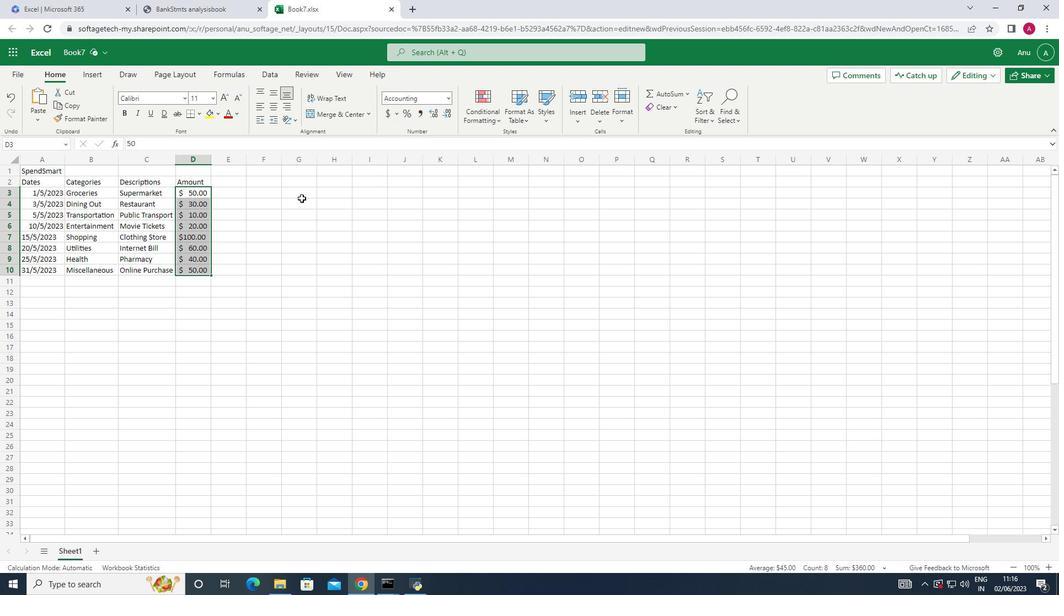 
Action: Mouse moved to (20, 80)
Screenshot: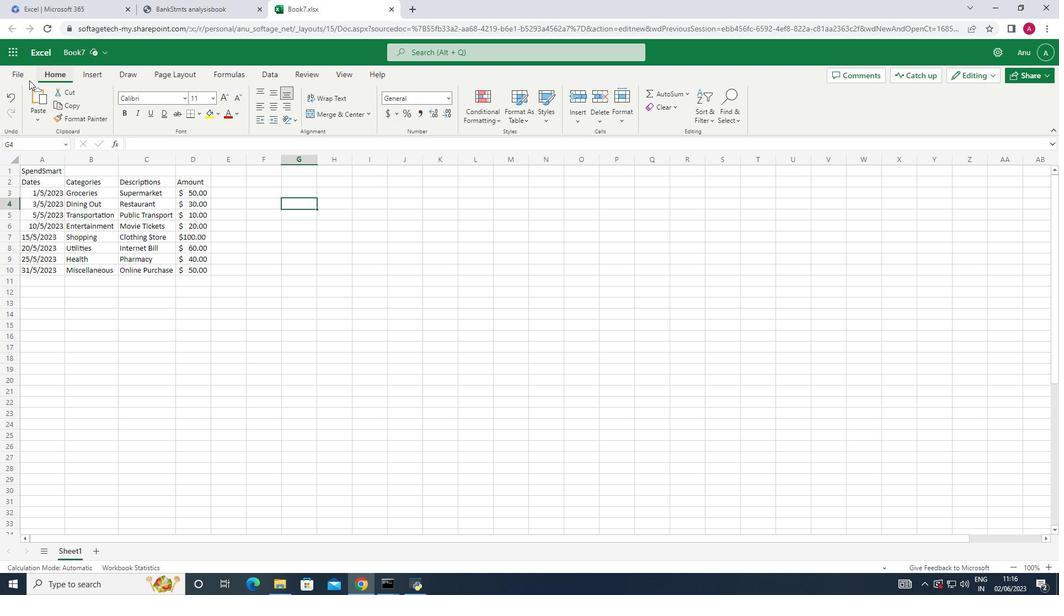 
Action: Mouse pressed left at (20, 80)
Screenshot: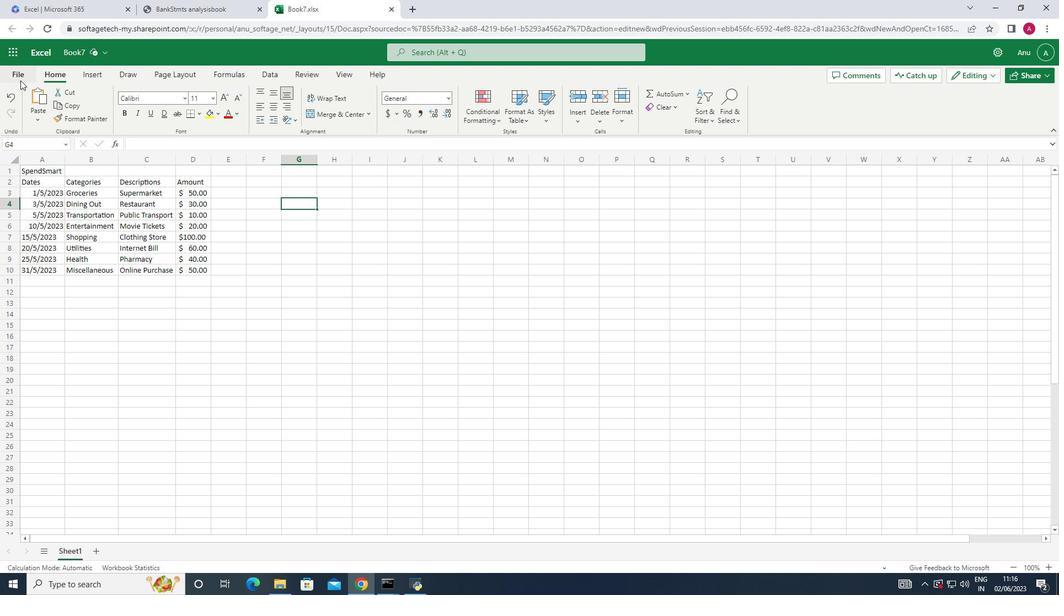 
Action: Mouse moved to (49, 175)
Screenshot: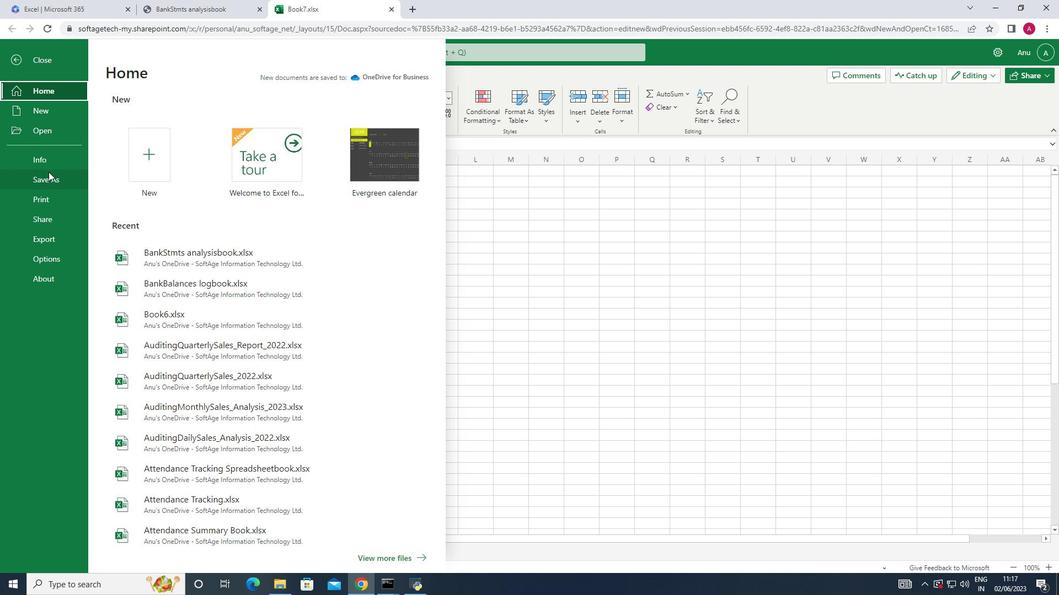 
Action: Mouse pressed left at (49, 175)
Screenshot: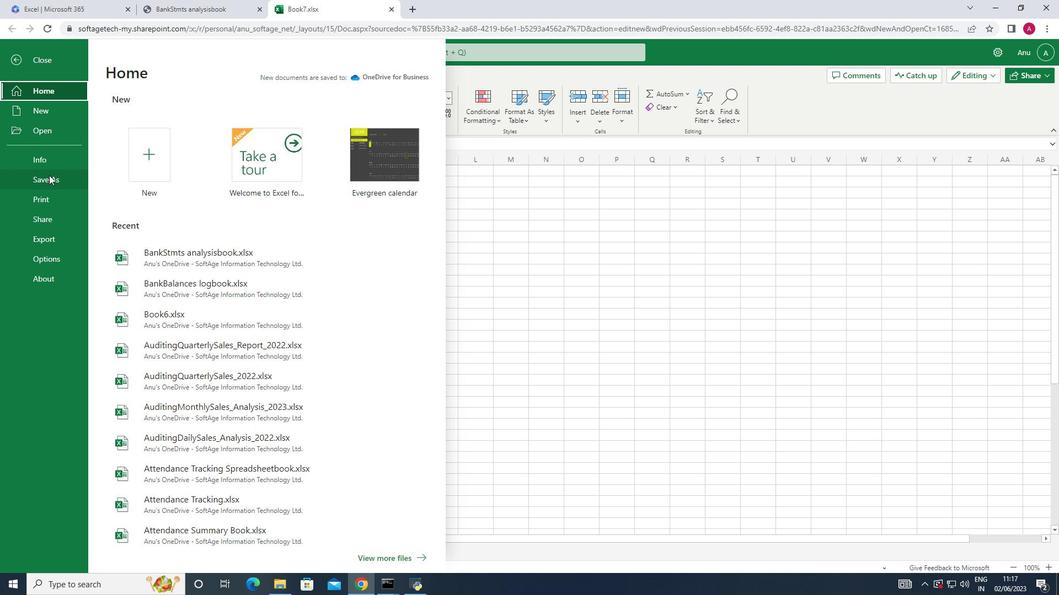 
Action: Mouse moved to (164, 132)
Screenshot: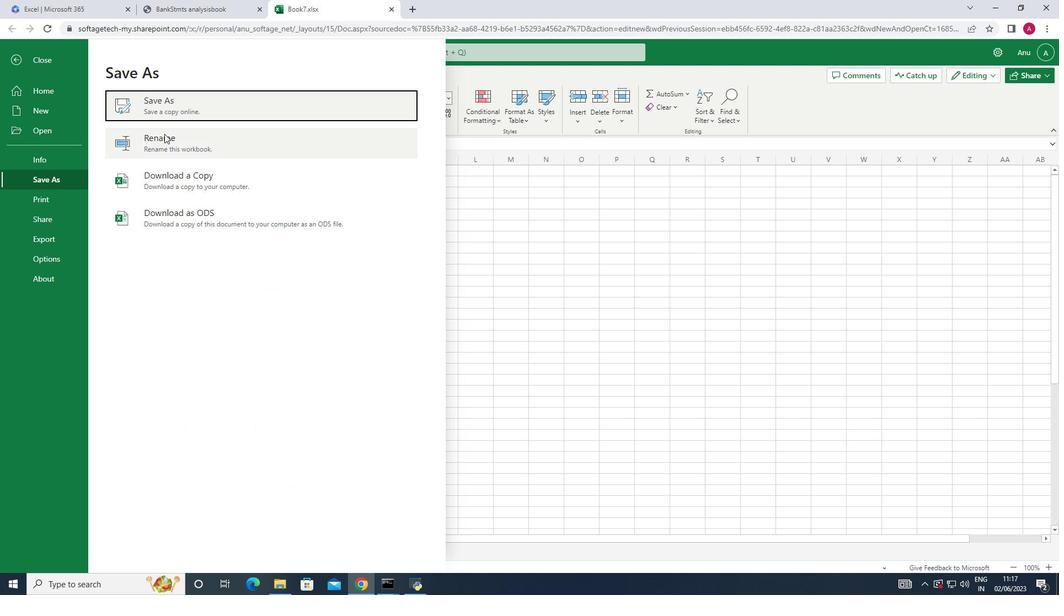 
Action: Mouse pressed left at (164, 132)
Screenshot: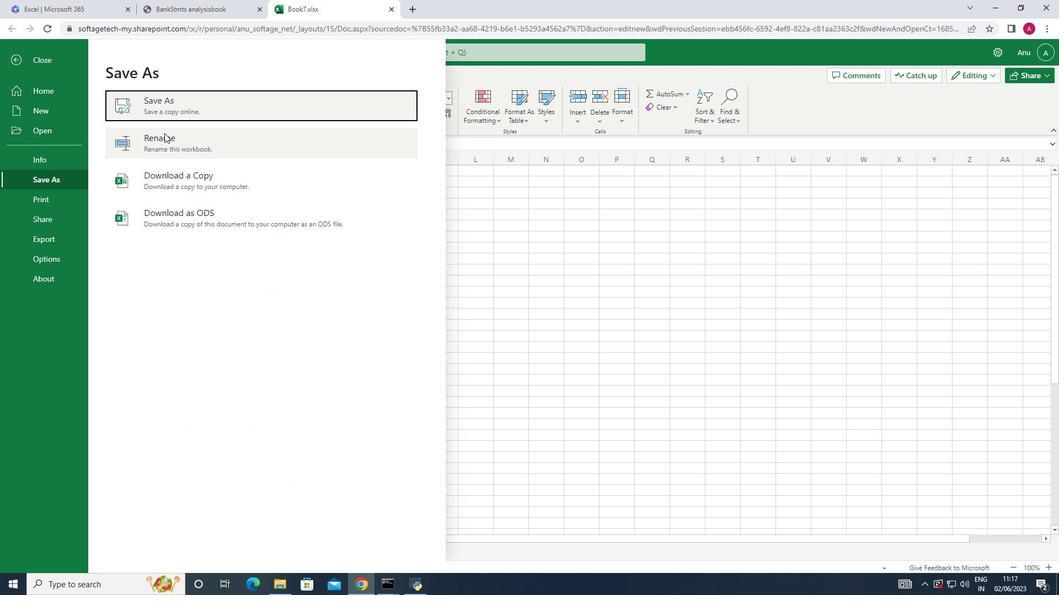 
Action: Mouse moved to (180, 127)
Screenshot: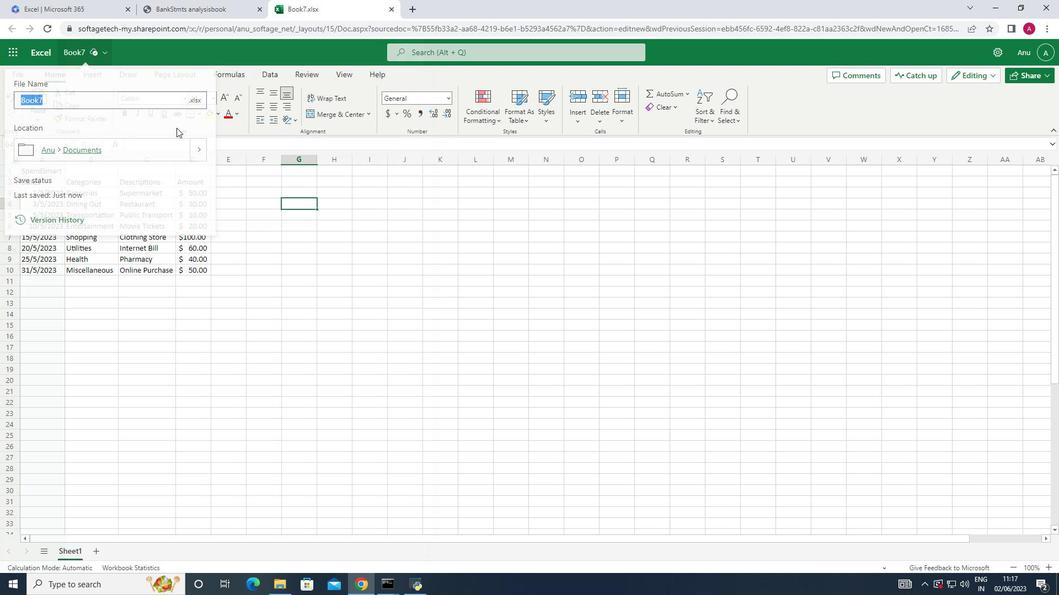
Action: Key pressed <Key.shift>Bank<Key.shift>Stmts<Key.space>logbookbook<Key.enter>
Screenshot: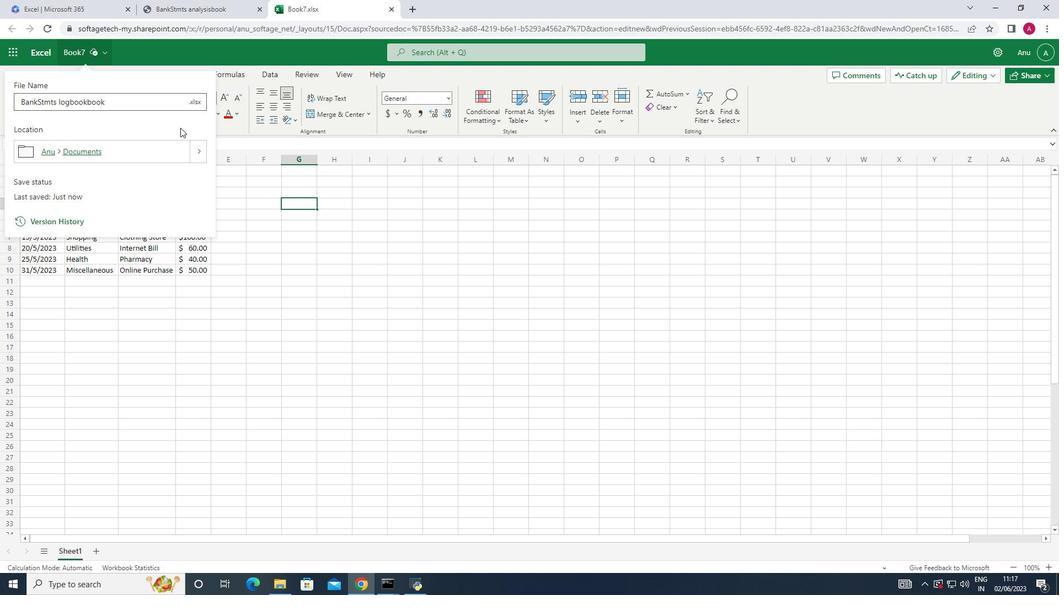 
Action: Mouse moved to (282, 249)
Screenshot: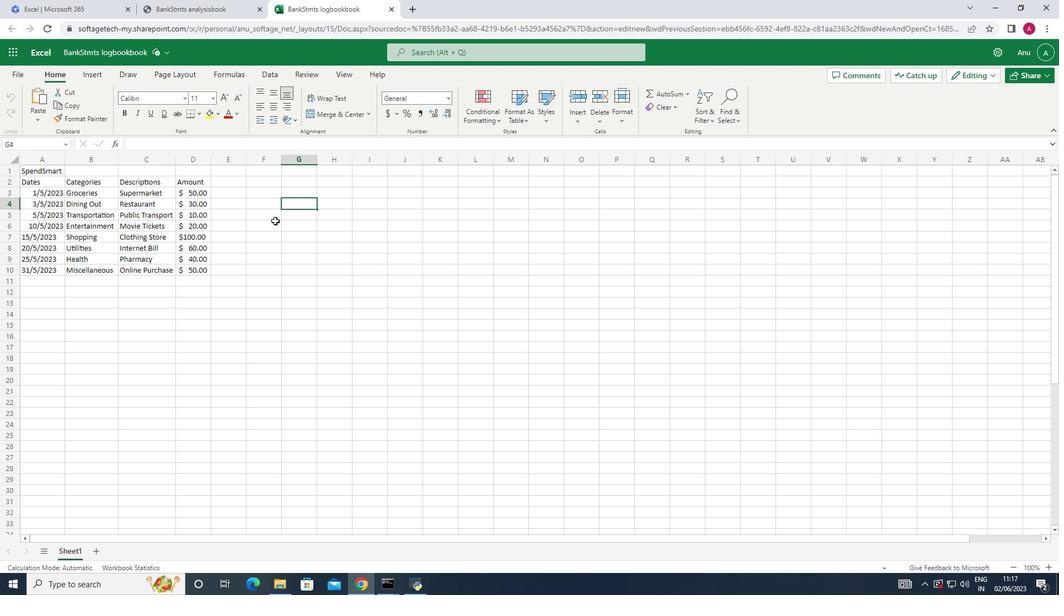 
